 Task: Look for space in Misawa, Japan from 8th June, 2023 to 16th June, 2023 for 2 adults in price range Rs.10000 to Rs.15000. Place can be entire place with 1  bedroom having 1 bed and 1 bathroom. Property type can be house, flat, guest house, hotel. Amenities needed are: wifi, washing machine. Booking option can be shelf check-in. Required host language is English.
Action: Mouse moved to (428, 100)
Screenshot: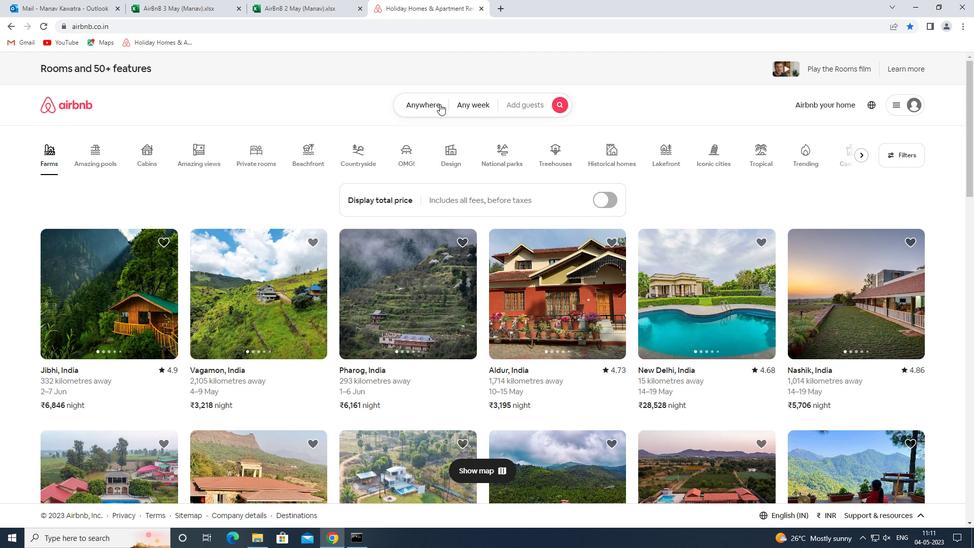 
Action: Mouse pressed left at (428, 100)
Screenshot: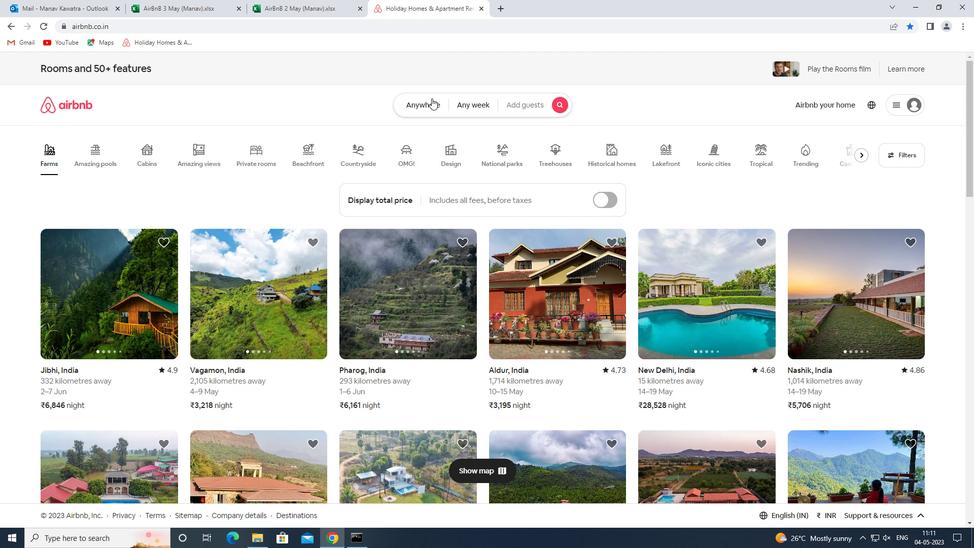 
Action: Mouse moved to (356, 141)
Screenshot: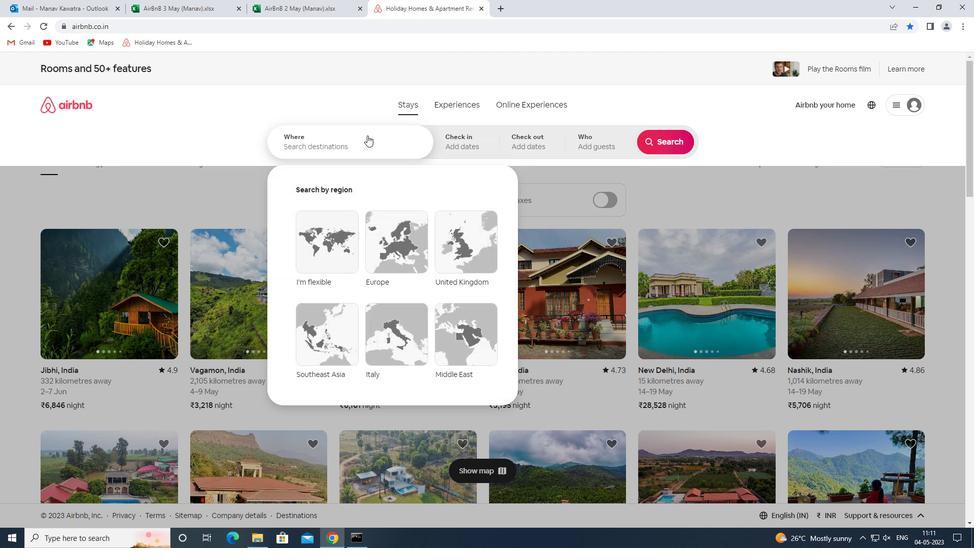 
Action: Mouse pressed left at (356, 141)
Screenshot: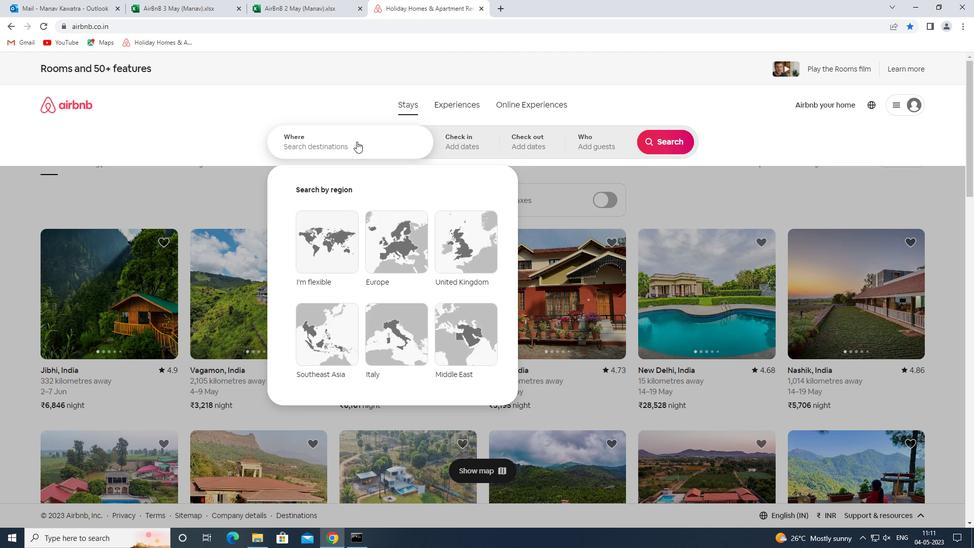
Action: Mouse moved to (351, 145)
Screenshot: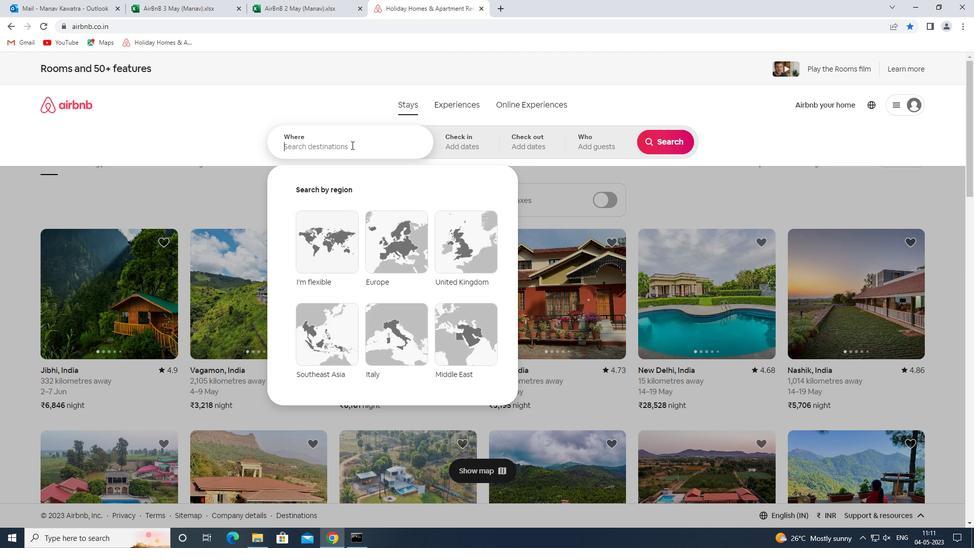 
Action: Key pressed misawa<Key.space>japan<Key.space><Key.enter>
Screenshot: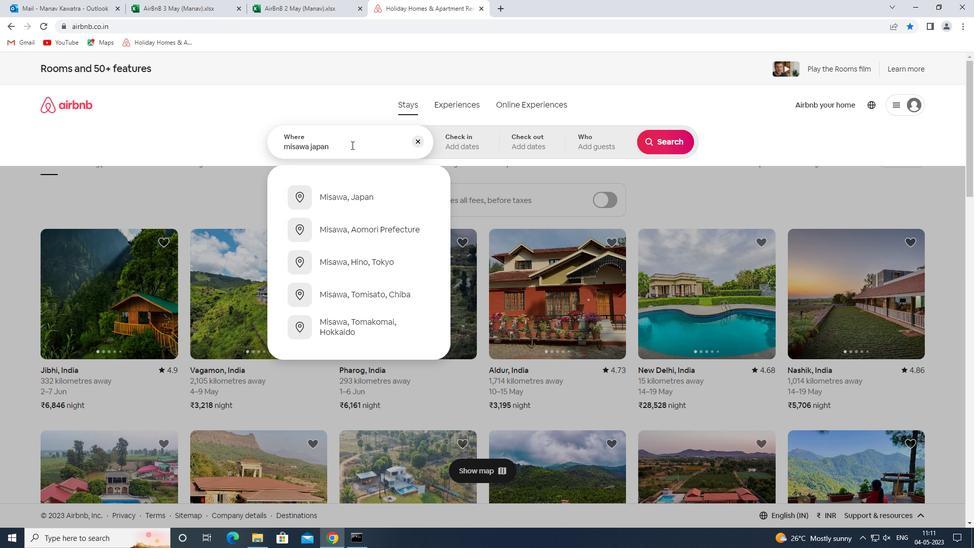 
Action: Mouse moved to (608, 288)
Screenshot: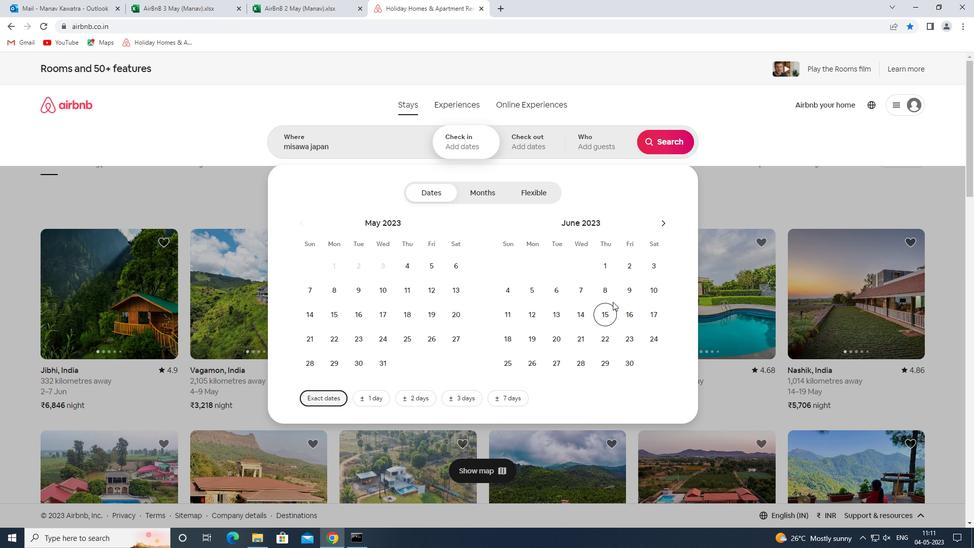 
Action: Mouse pressed left at (608, 288)
Screenshot: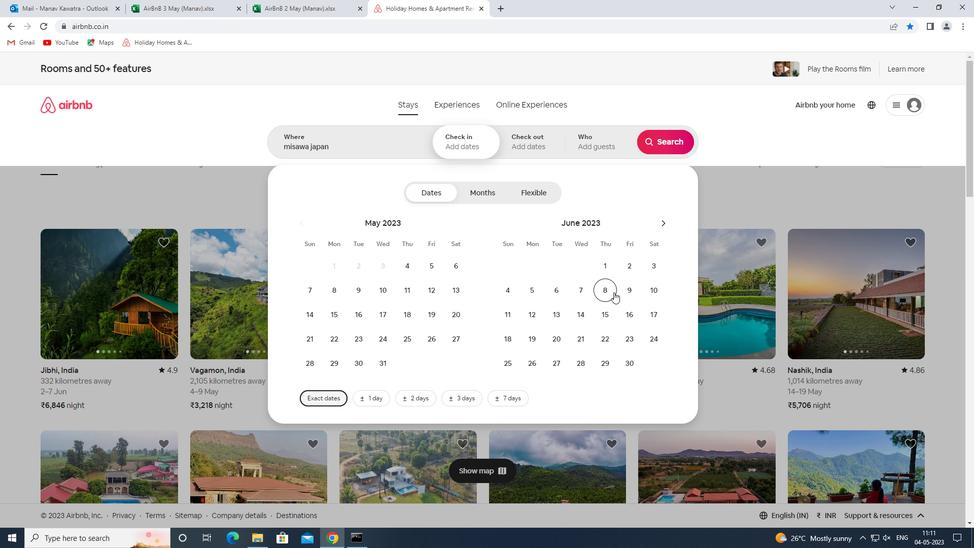 
Action: Mouse moved to (627, 316)
Screenshot: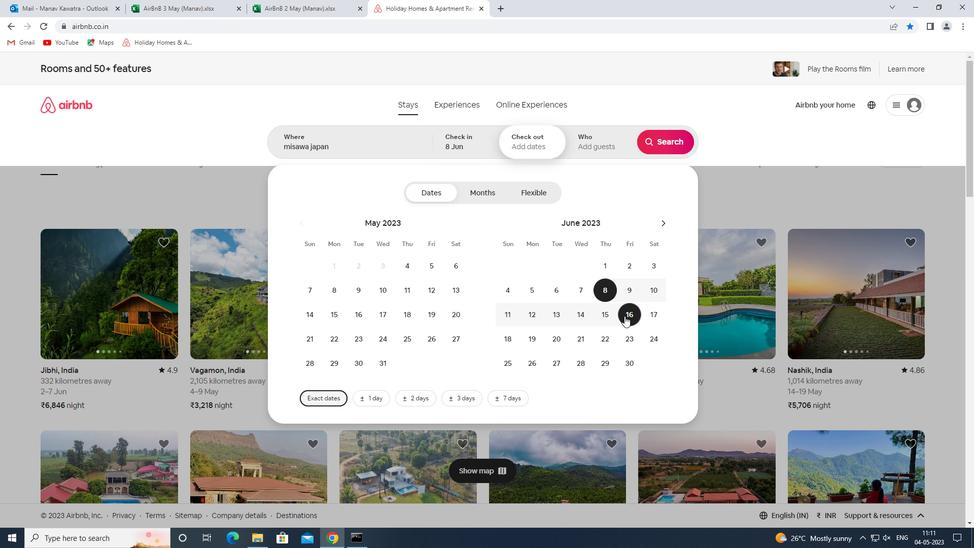 
Action: Mouse pressed left at (627, 316)
Screenshot: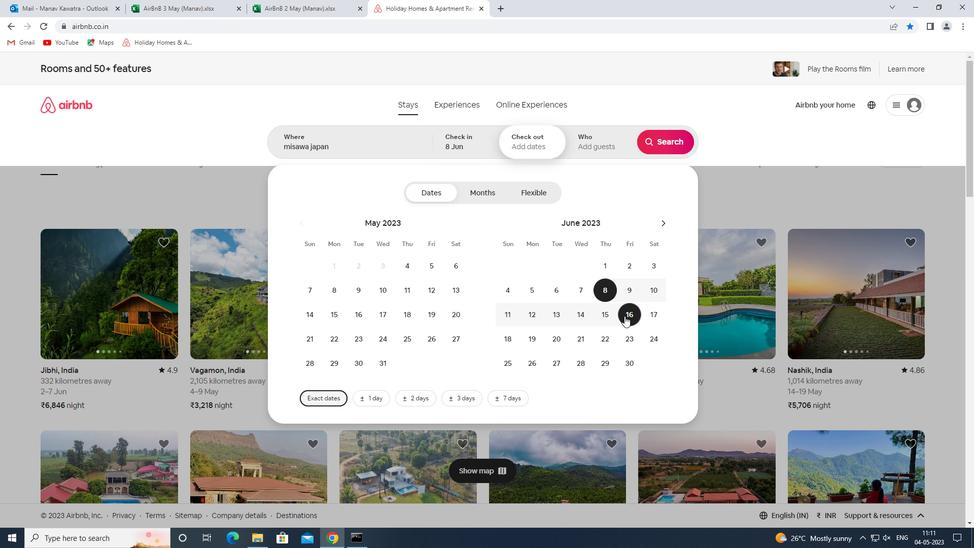 
Action: Mouse moved to (594, 146)
Screenshot: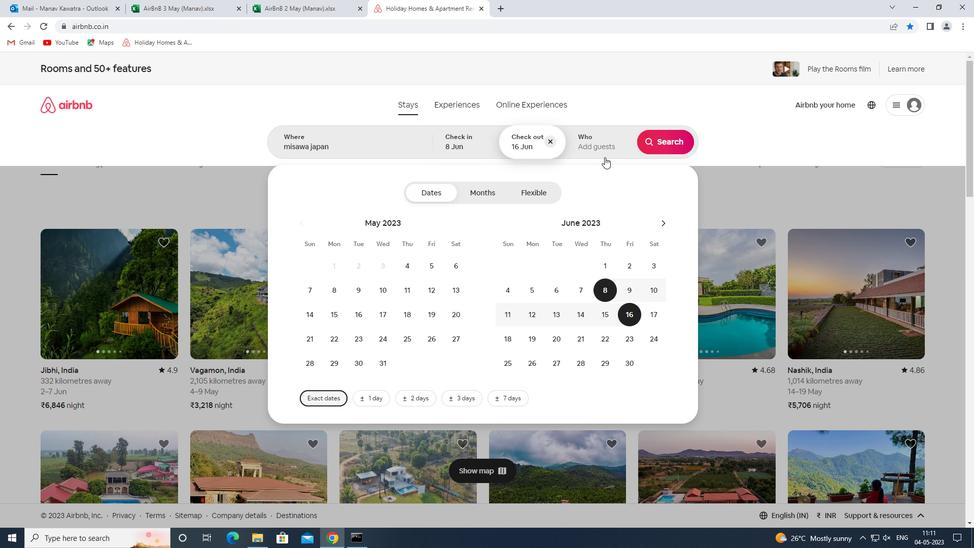 
Action: Mouse pressed left at (594, 146)
Screenshot: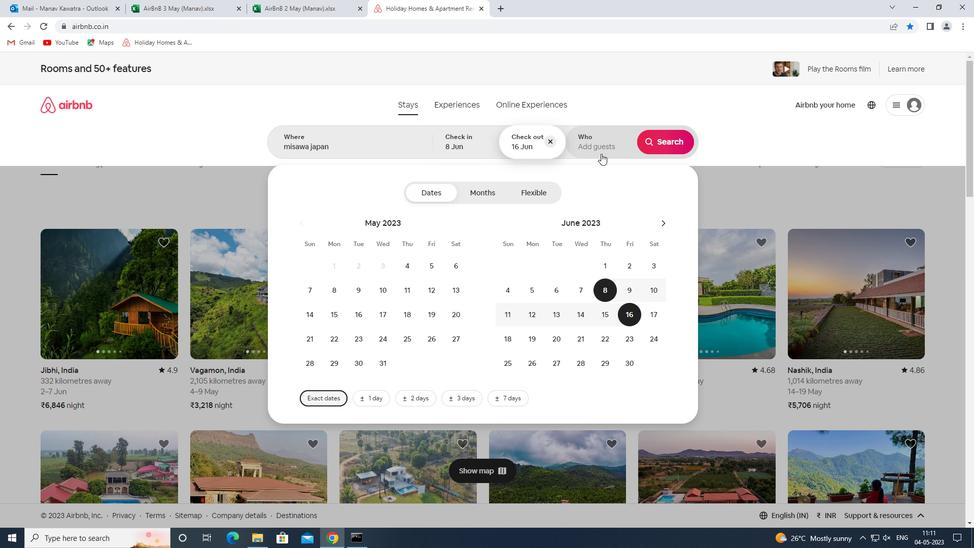 
Action: Mouse moved to (670, 194)
Screenshot: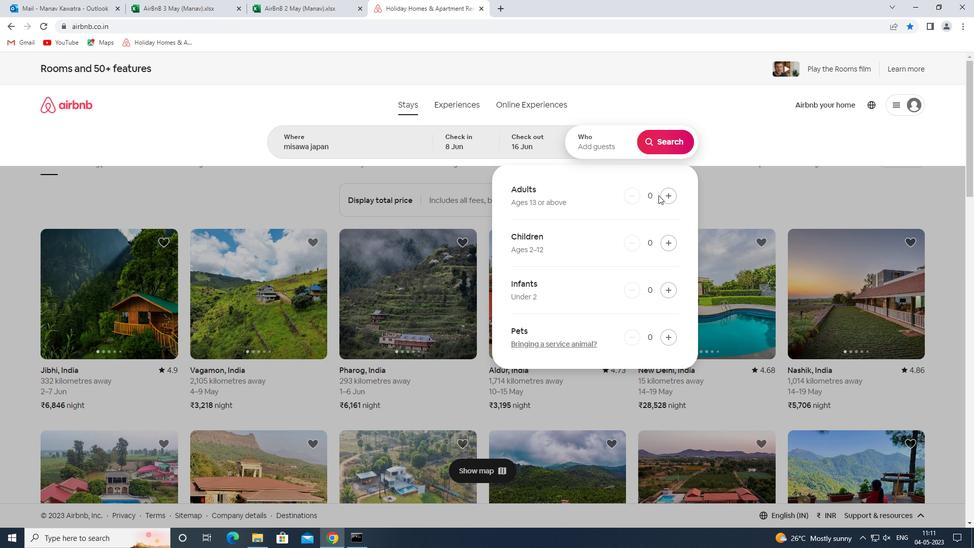 
Action: Mouse pressed left at (670, 194)
Screenshot: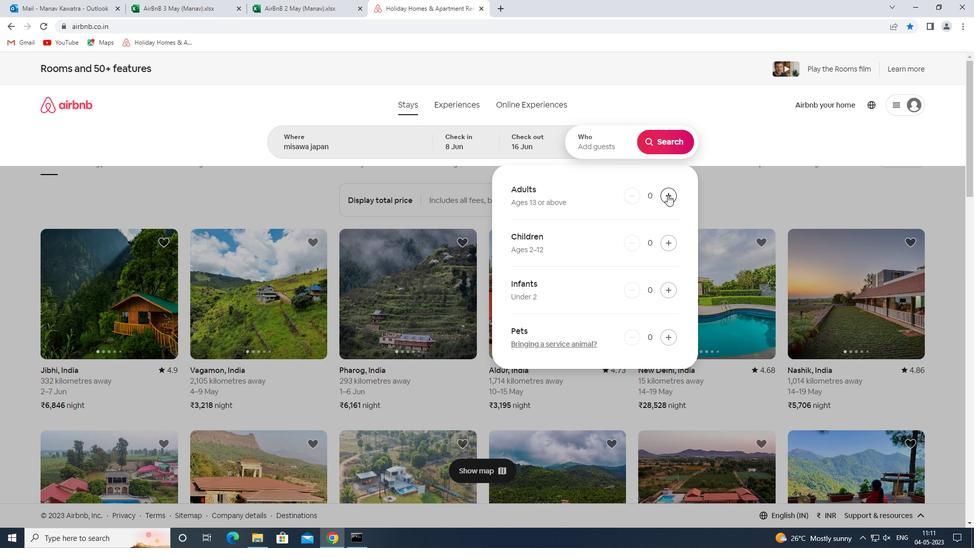 
Action: Mouse pressed left at (670, 194)
Screenshot: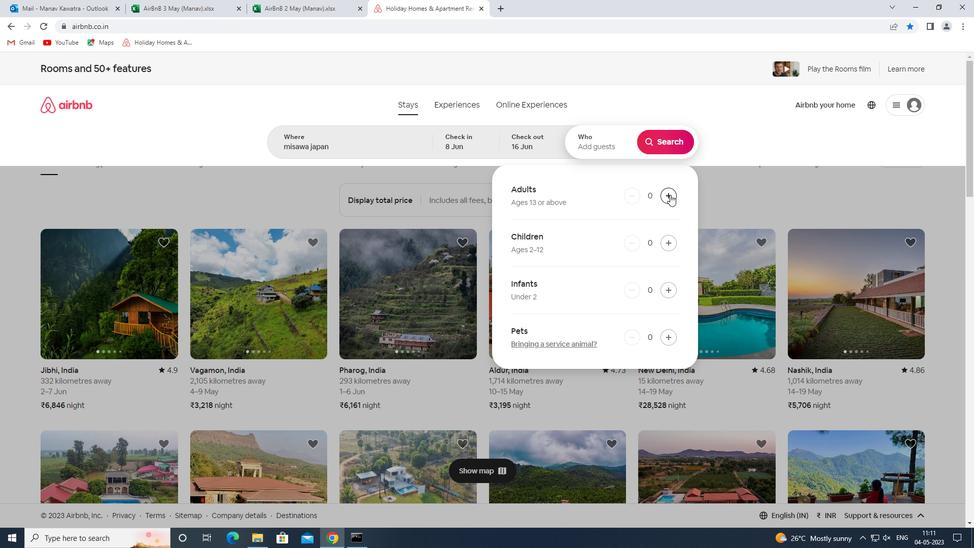 
Action: Mouse moved to (670, 137)
Screenshot: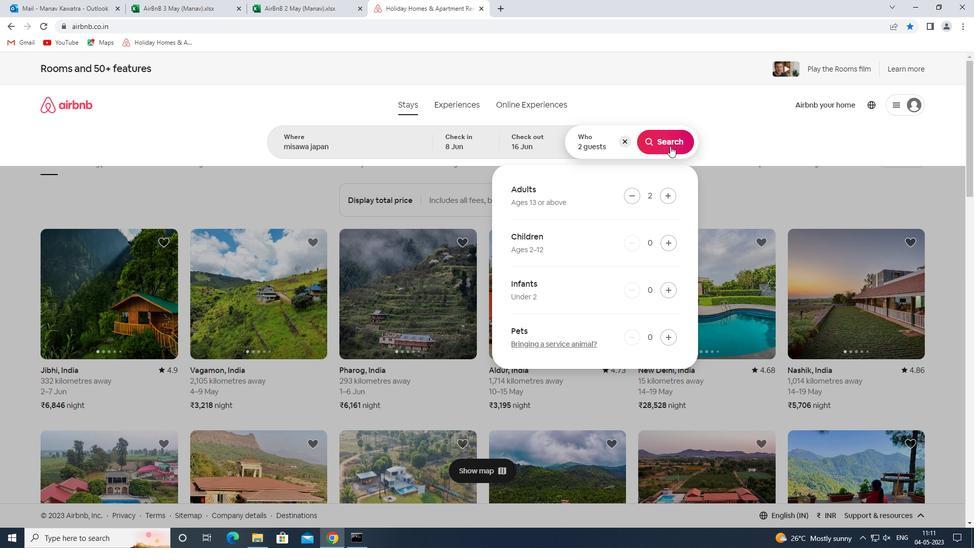 
Action: Mouse pressed left at (670, 137)
Screenshot: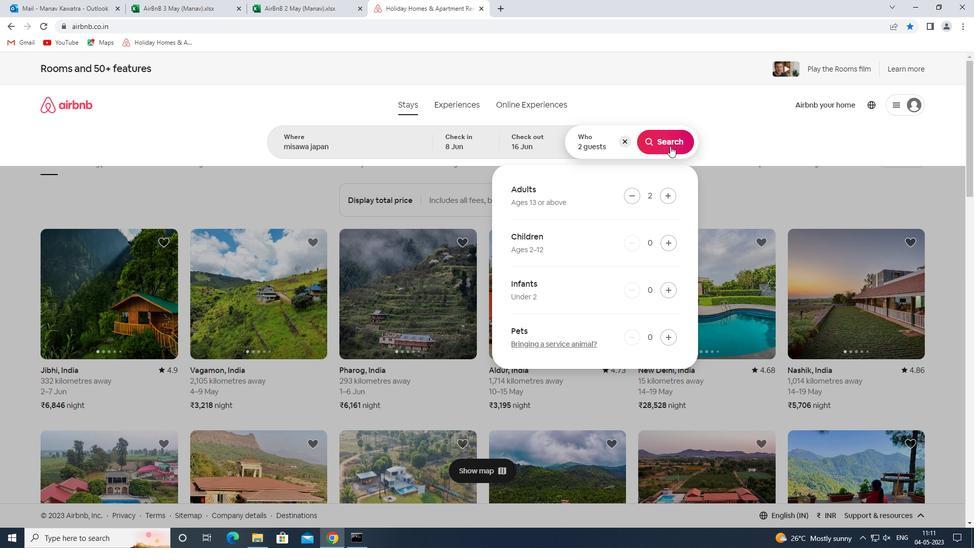 
Action: Mouse moved to (929, 115)
Screenshot: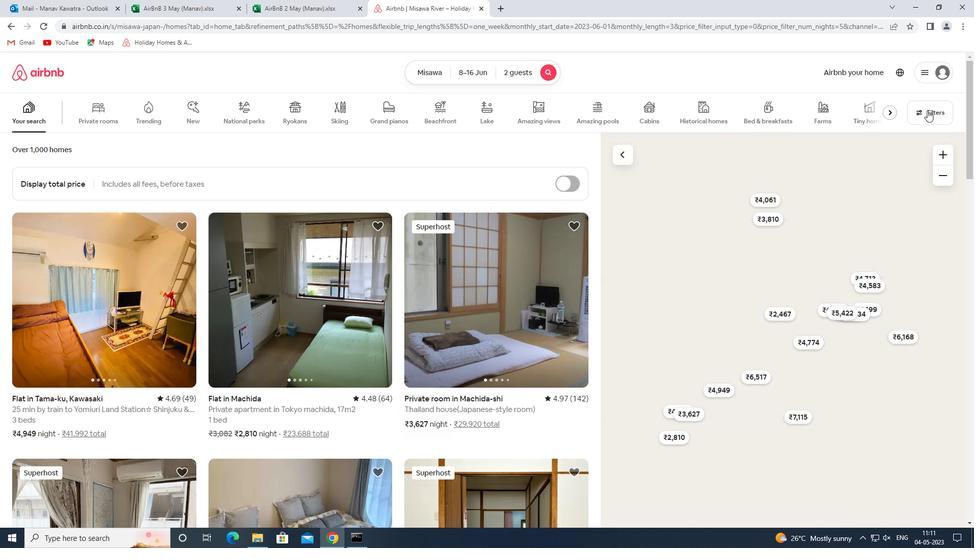 
Action: Mouse pressed left at (929, 115)
Screenshot: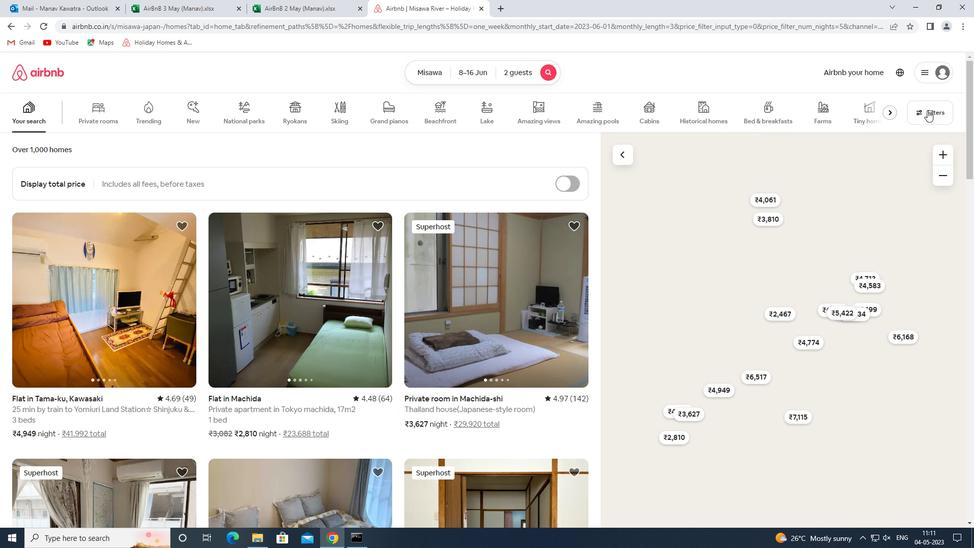 
Action: Mouse moved to (373, 243)
Screenshot: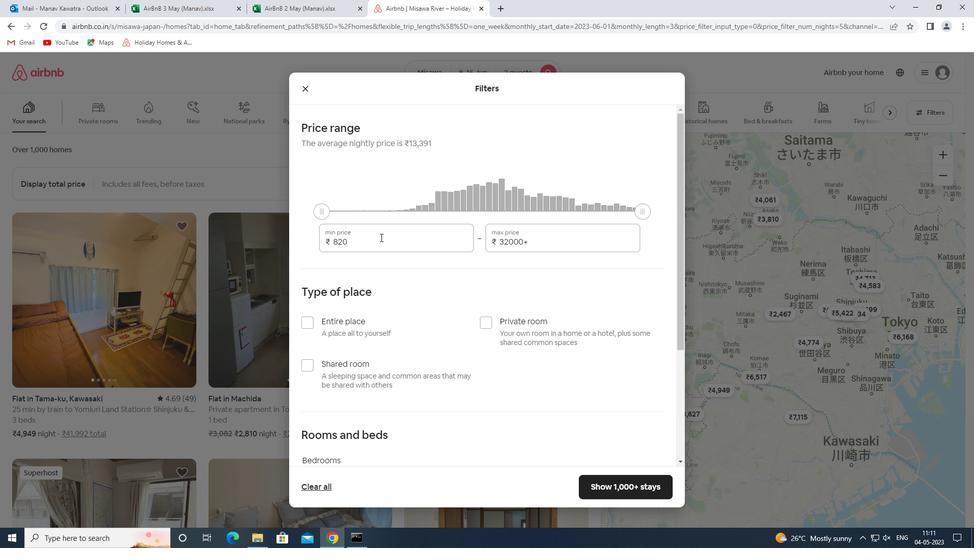 
Action: Mouse pressed left at (373, 243)
Screenshot: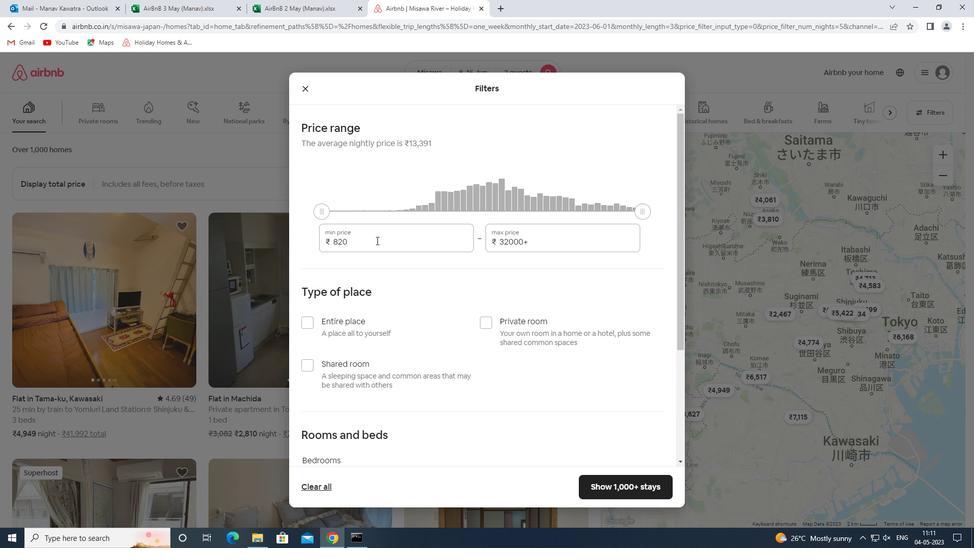 
Action: Mouse pressed left at (373, 243)
Screenshot: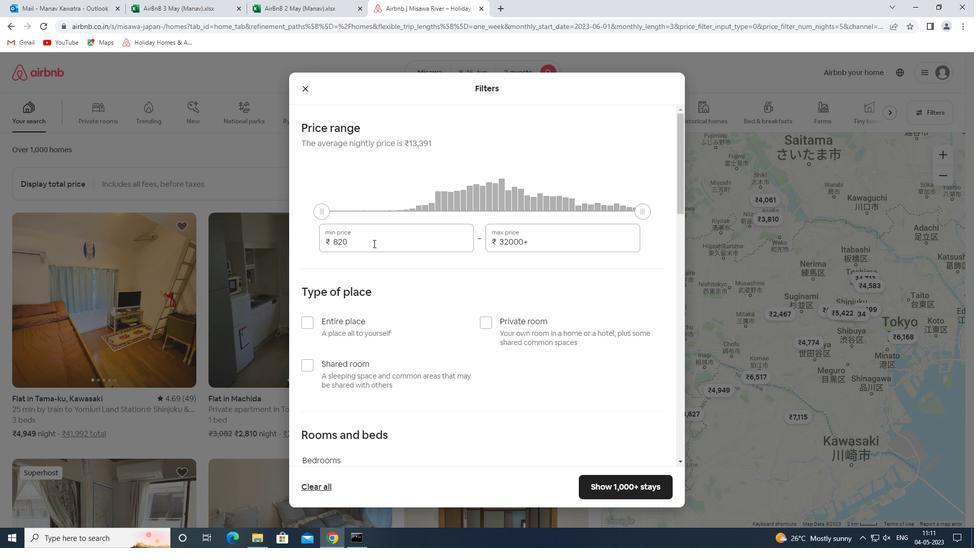 
Action: Key pressed 10000<Key.tab>15000
Screenshot: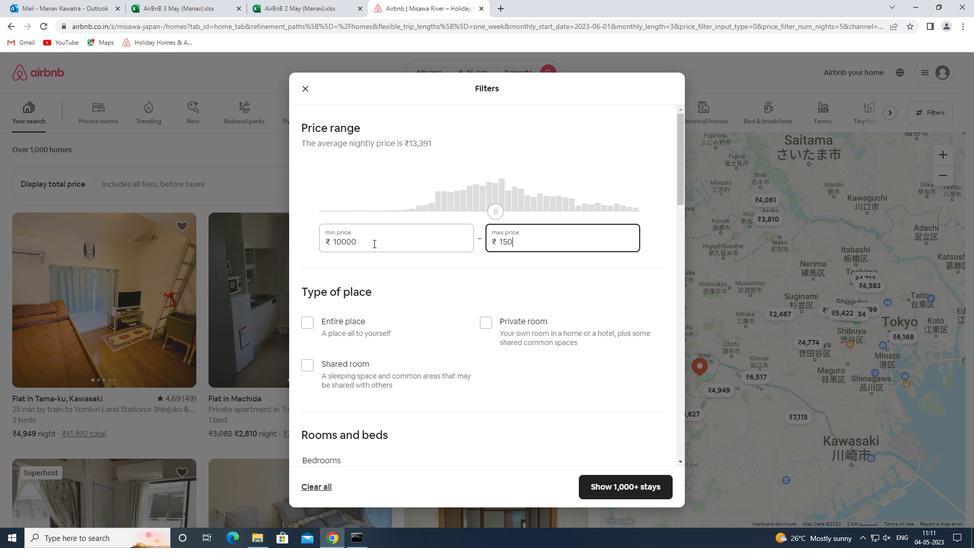 
Action: Mouse moved to (339, 322)
Screenshot: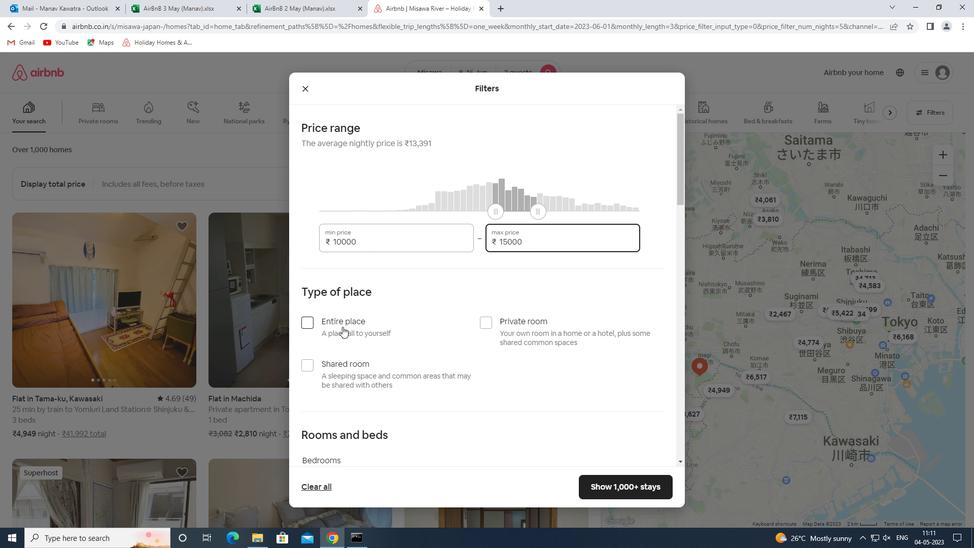 
Action: Mouse pressed left at (339, 322)
Screenshot: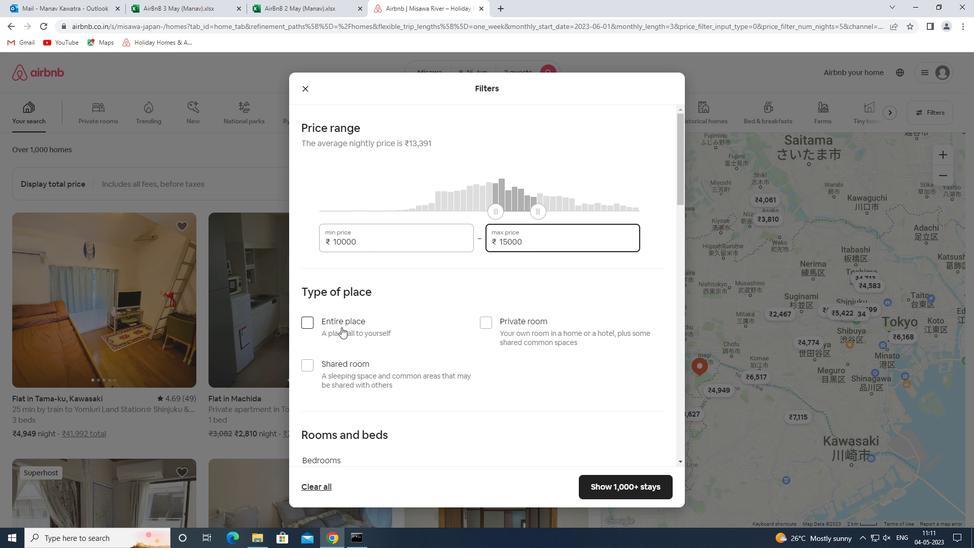 
Action: Mouse moved to (415, 298)
Screenshot: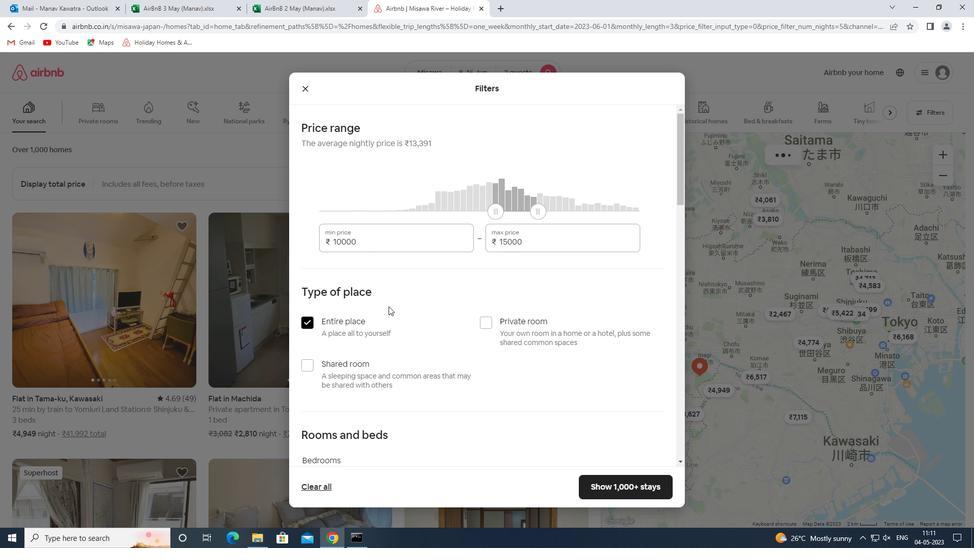 
Action: Mouse scrolled (415, 298) with delta (0, 0)
Screenshot: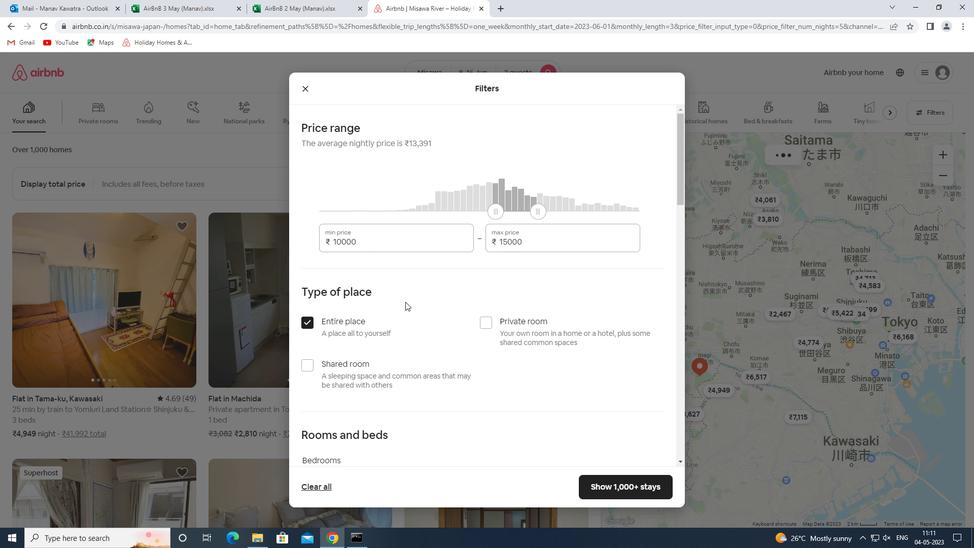 
Action: Mouse scrolled (415, 298) with delta (0, 0)
Screenshot: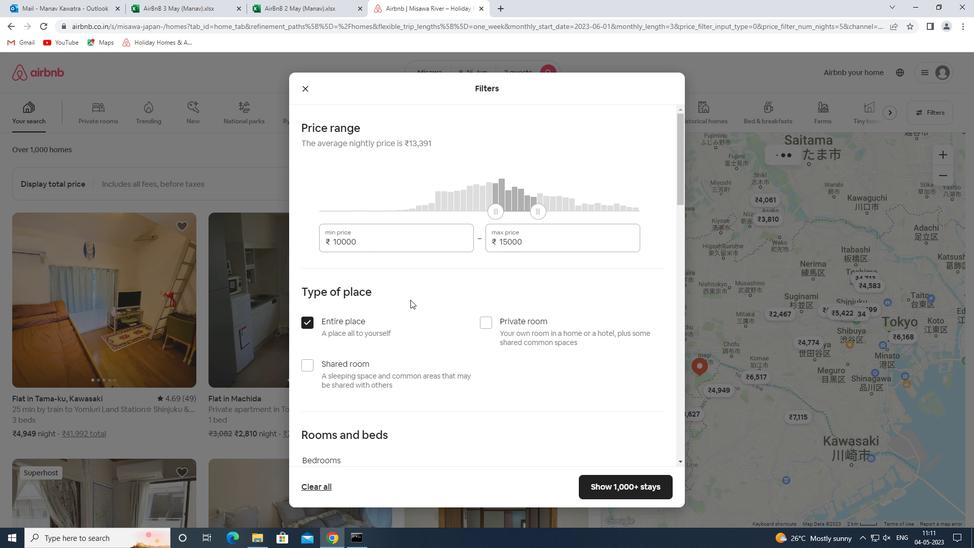 
Action: Mouse scrolled (415, 298) with delta (0, 0)
Screenshot: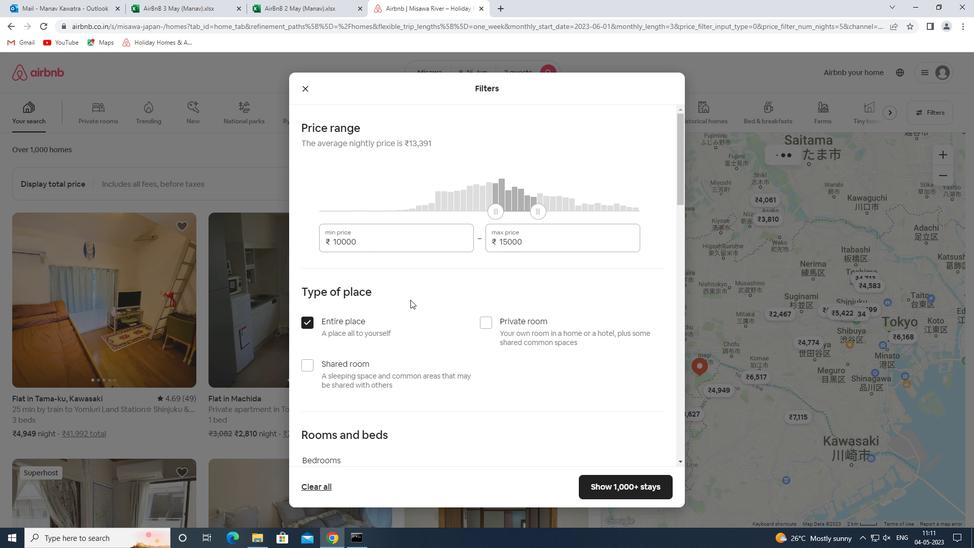
Action: Mouse scrolled (415, 298) with delta (0, 0)
Screenshot: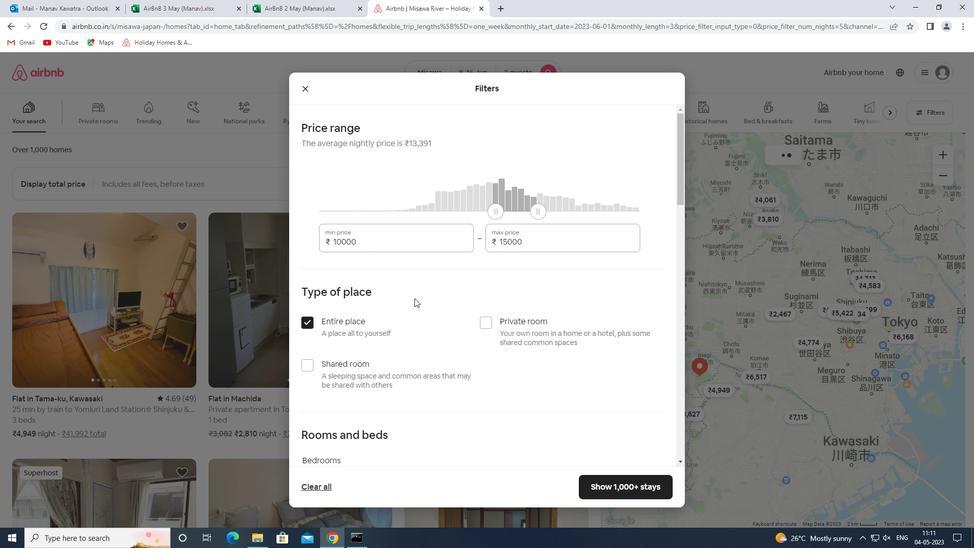 
Action: Mouse scrolled (415, 298) with delta (0, 0)
Screenshot: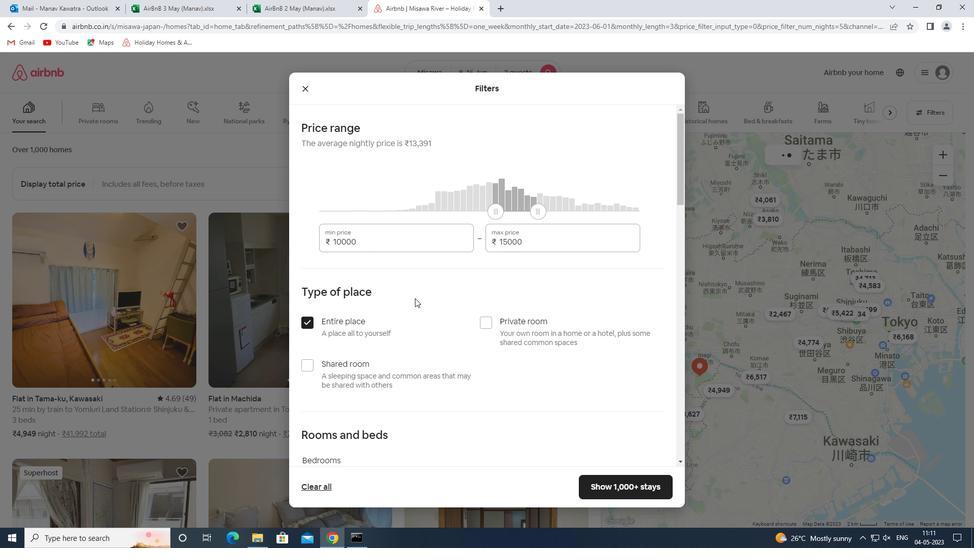 
Action: Mouse moved to (362, 238)
Screenshot: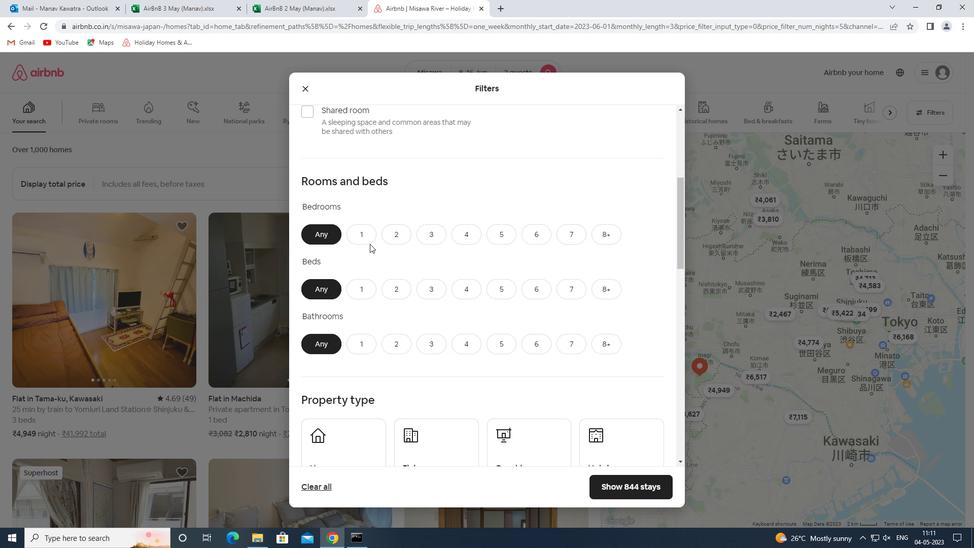 
Action: Mouse pressed left at (362, 238)
Screenshot: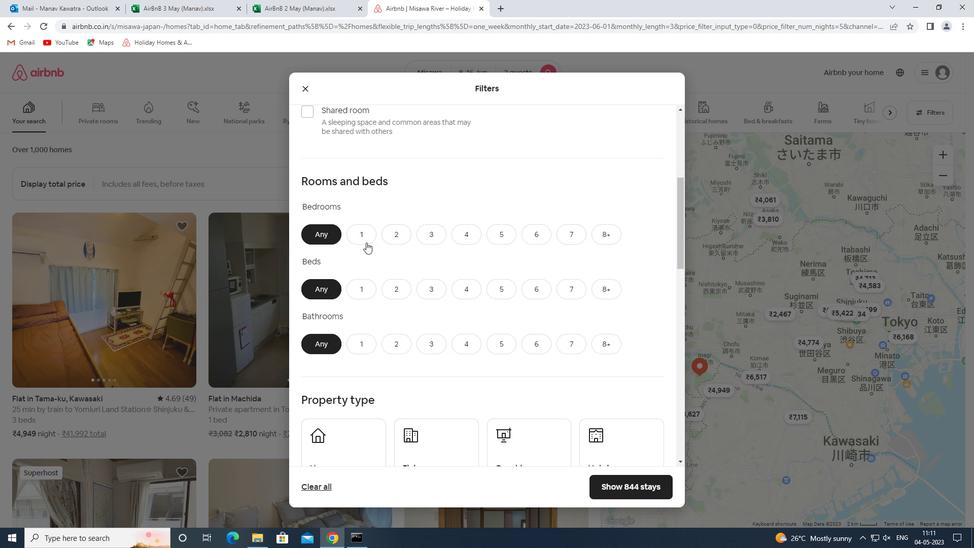 
Action: Mouse moved to (366, 290)
Screenshot: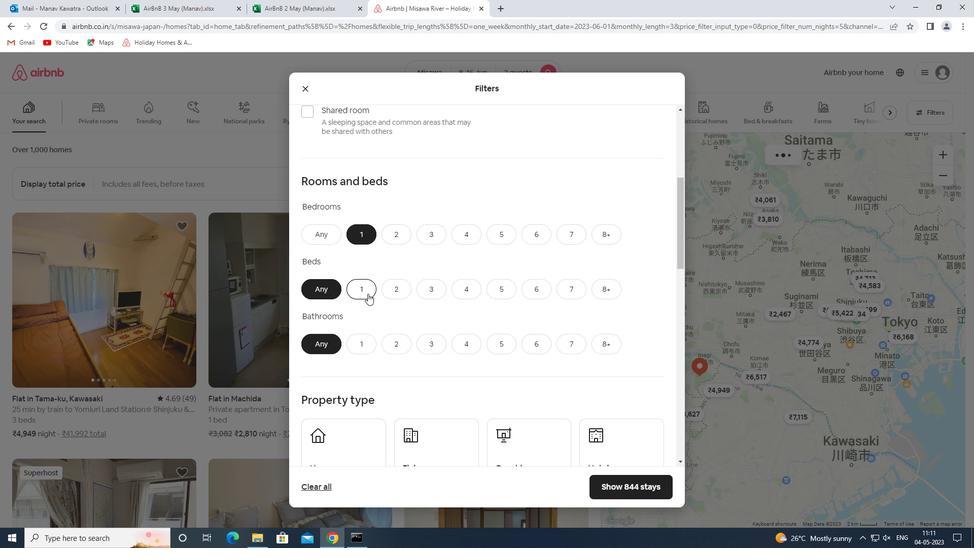 
Action: Mouse pressed left at (366, 290)
Screenshot: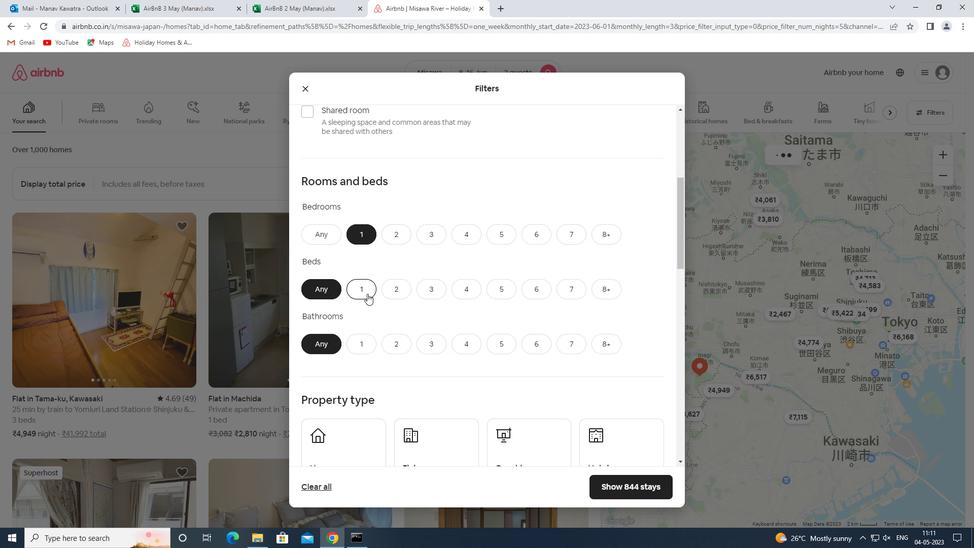 
Action: Mouse moved to (362, 333)
Screenshot: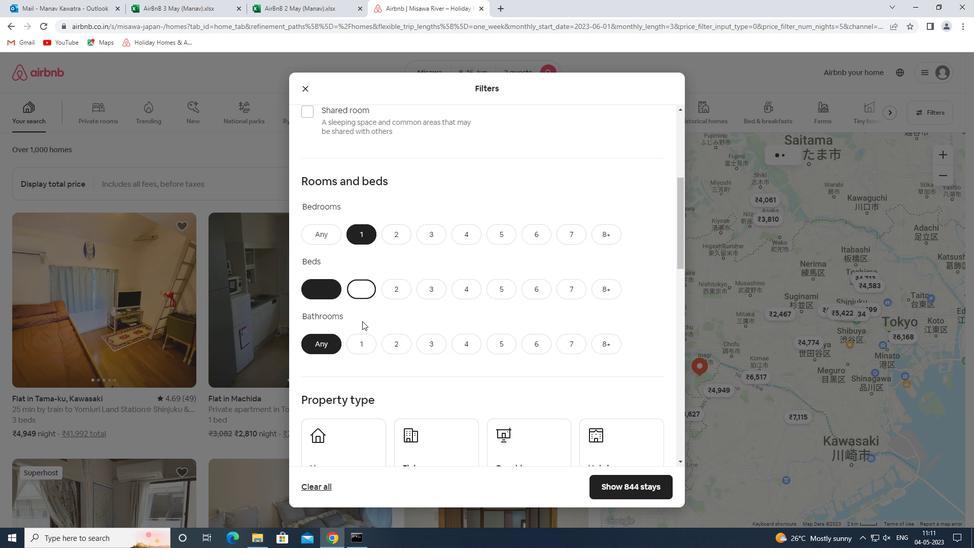 
Action: Mouse pressed left at (362, 333)
Screenshot: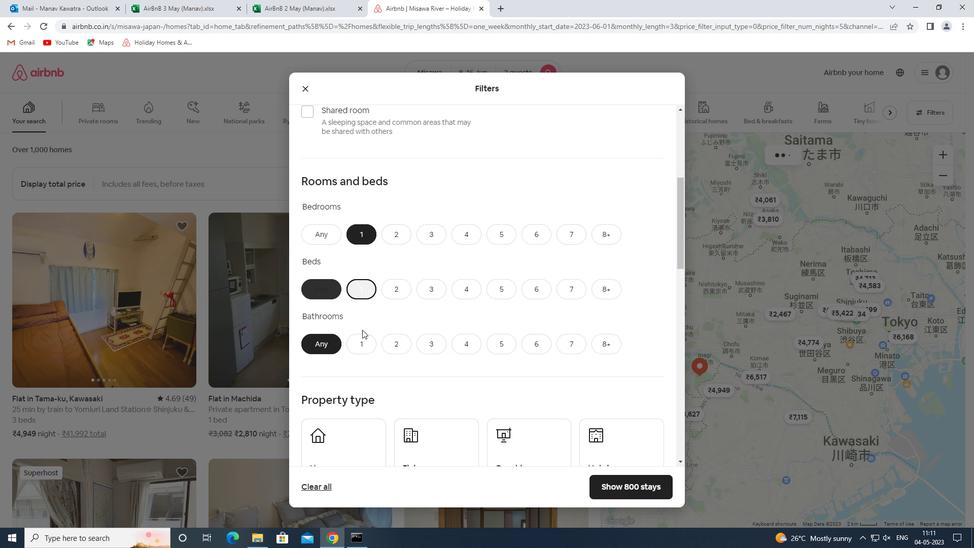 
Action: Mouse moved to (367, 346)
Screenshot: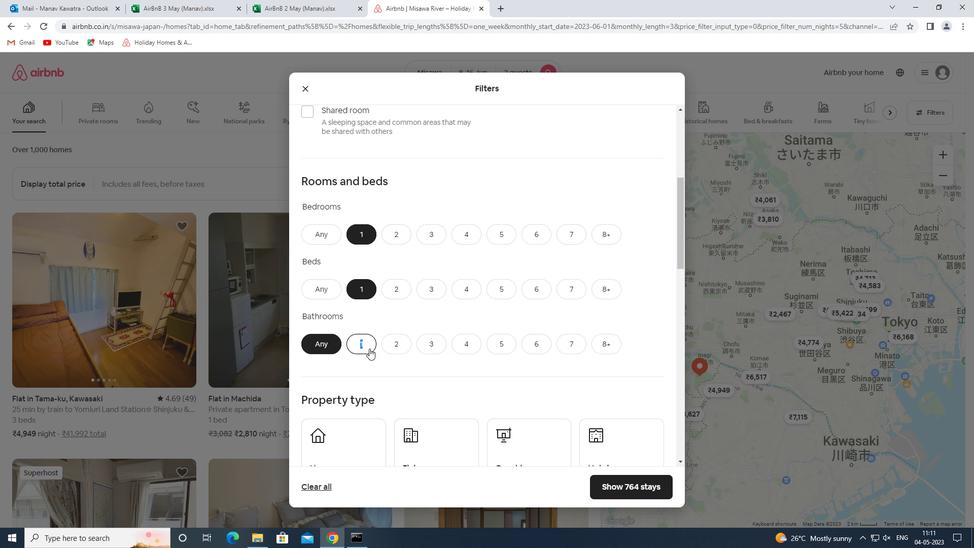 
Action: Mouse pressed left at (367, 346)
Screenshot: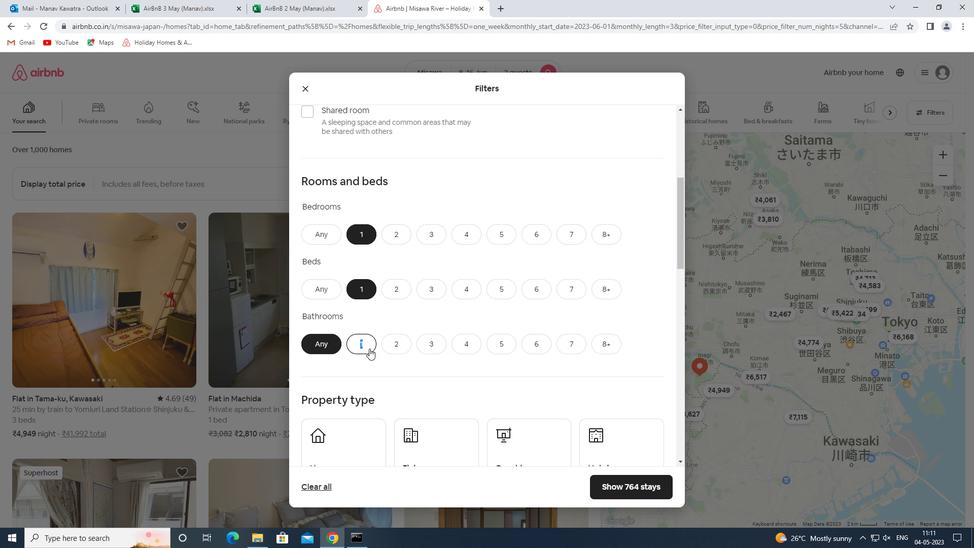 
Action: Mouse moved to (426, 293)
Screenshot: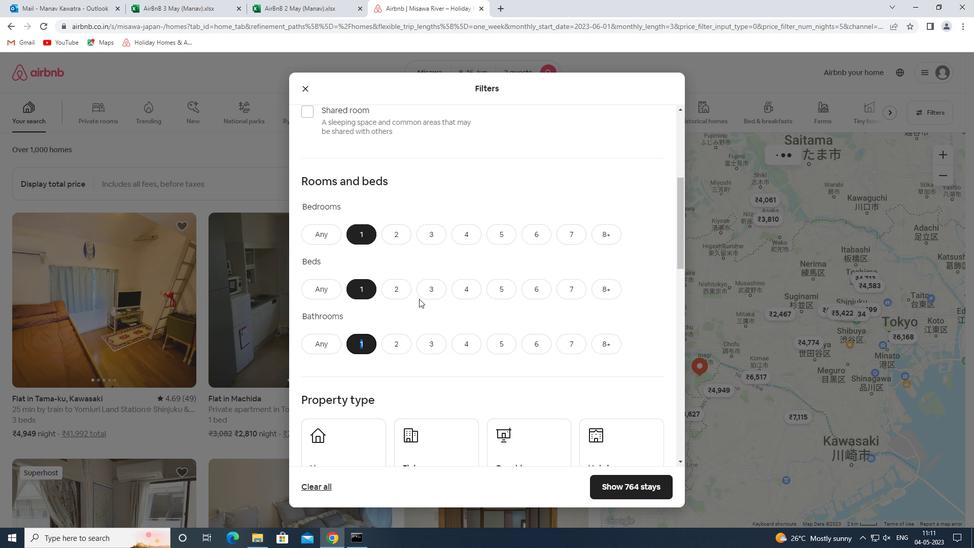 
Action: Mouse scrolled (426, 293) with delta (0, 0)
Screenshot: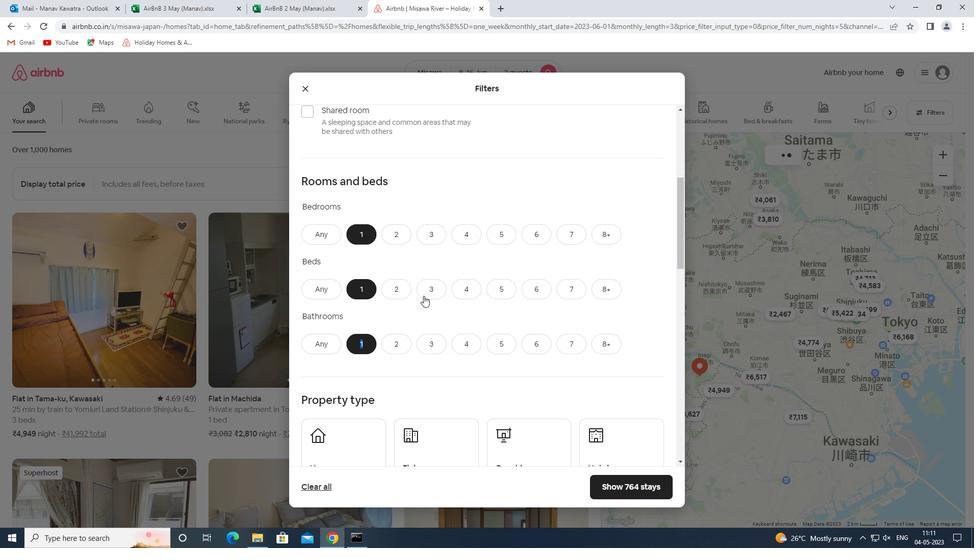 
Action: Mouse scrolled (426, 293) with delta (0, 0)
Screenshot: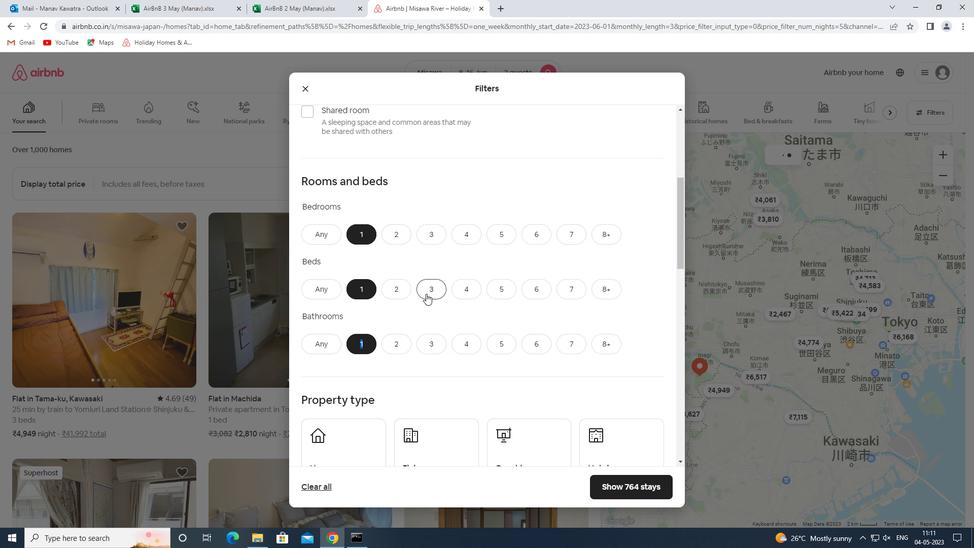 
Action: Mouse moved to (432, 292)
Screenshot: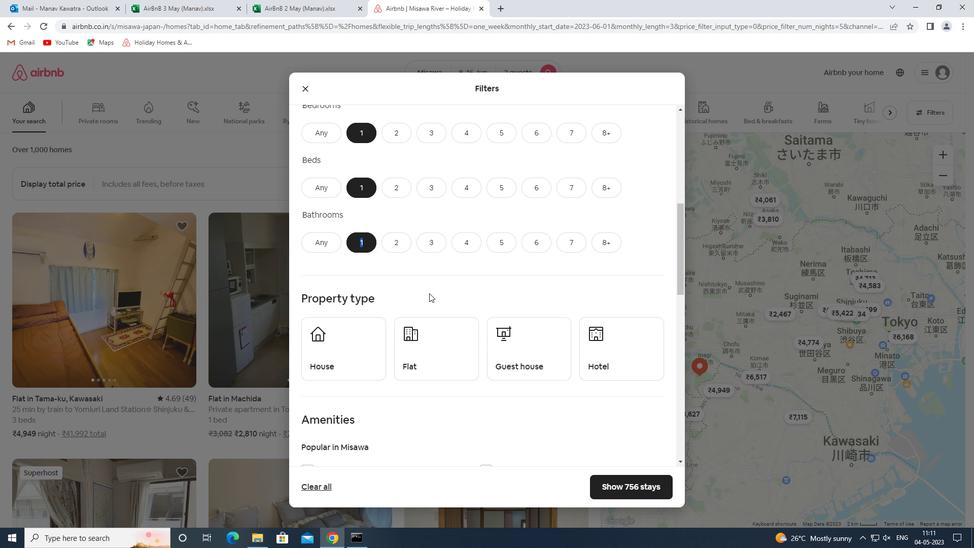 
Action: Mouse scrolled (432, 291) with delta (0, 0)
Screenshot: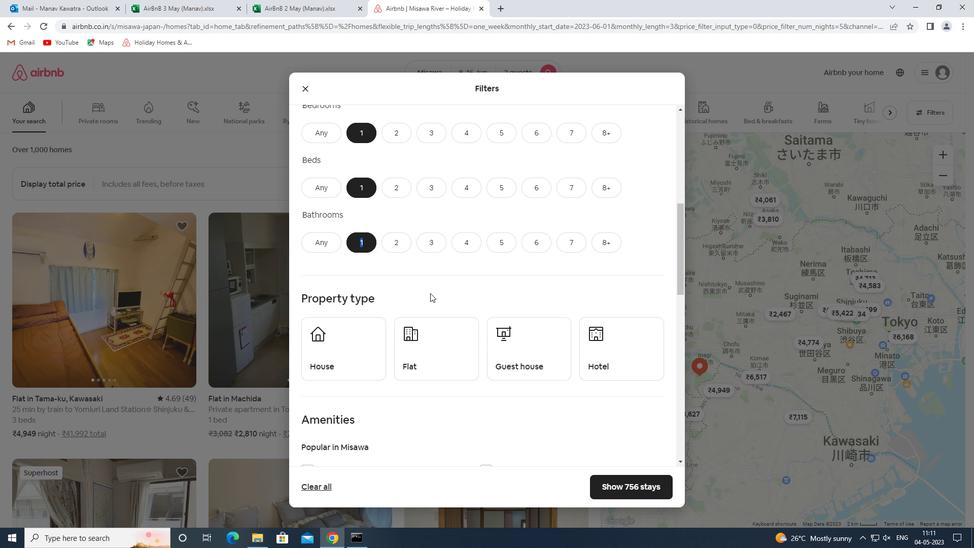 
Action: Mouse moved to (433, 291)
Screenshot: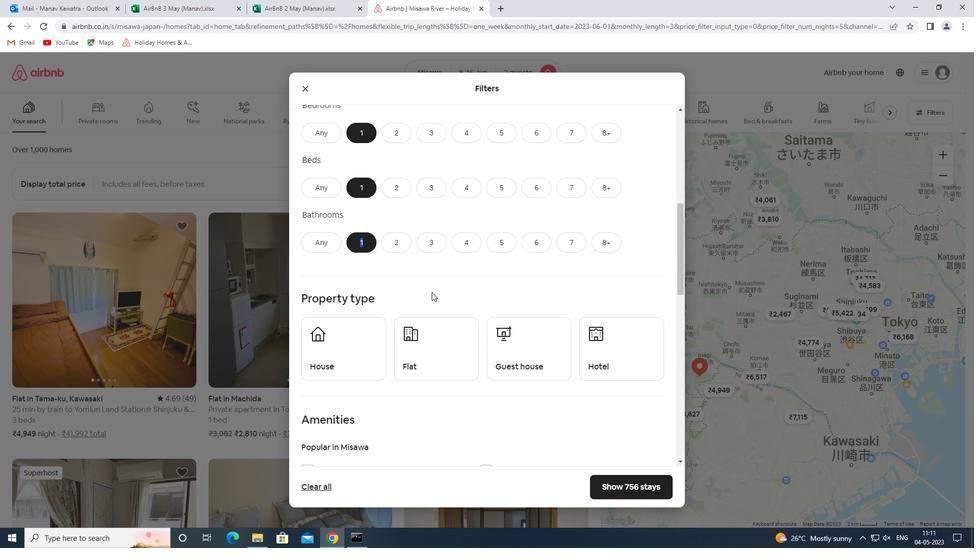 
Action: Mouse scrolled (433, 291) with delta (0, 0)
Screenshot: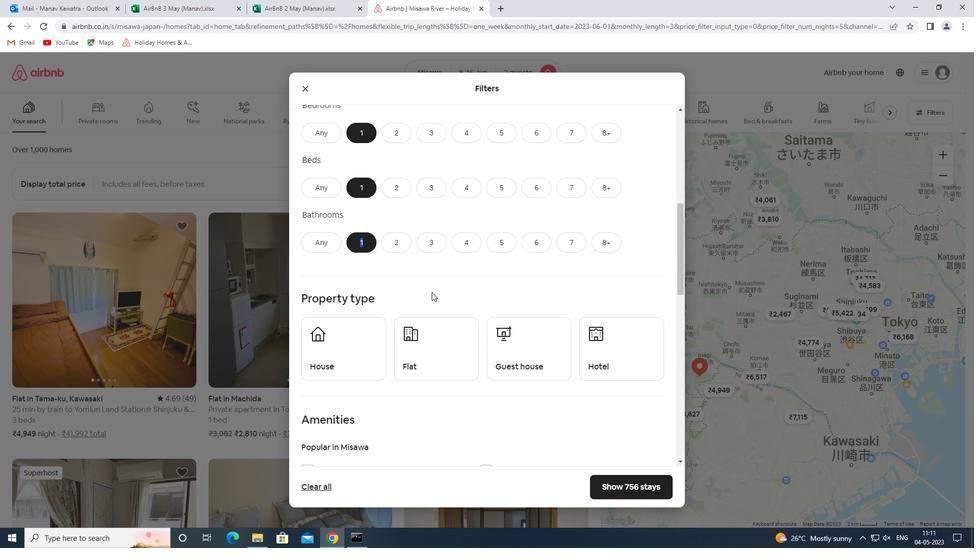 
Action: Mouse moved to (344, 247)
Screenshot: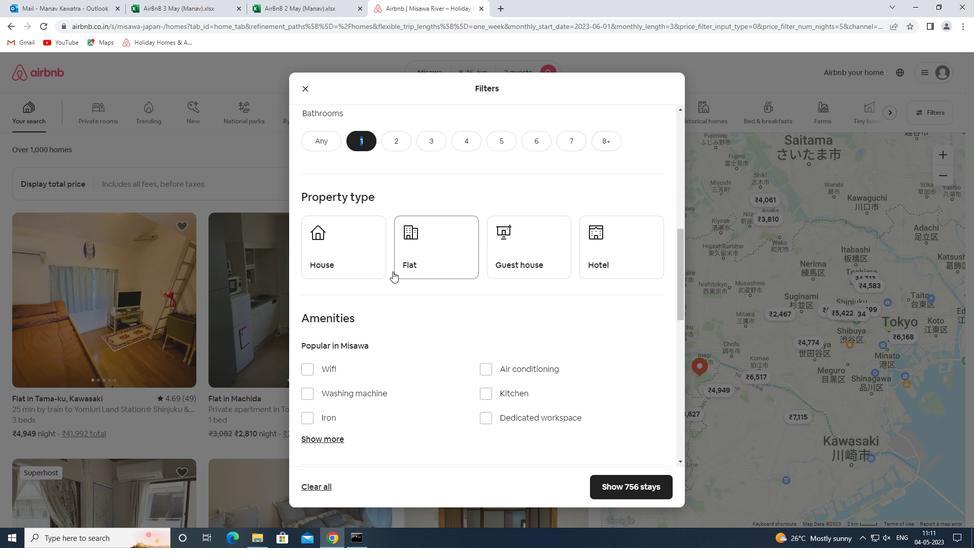 
Action: Mouse pressed left at (344, 247)
Screenshot: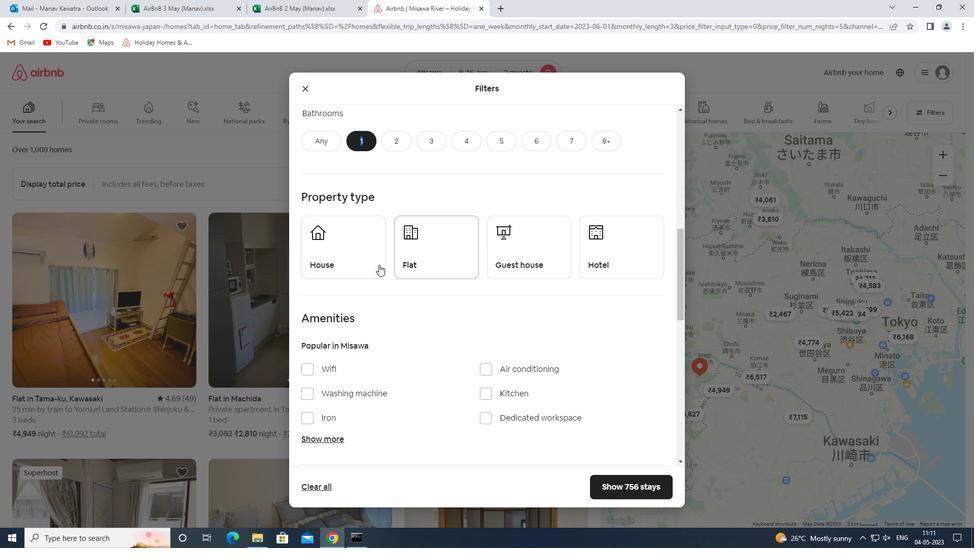 
Action: Mouse moved to (419, 264)
Screenshot: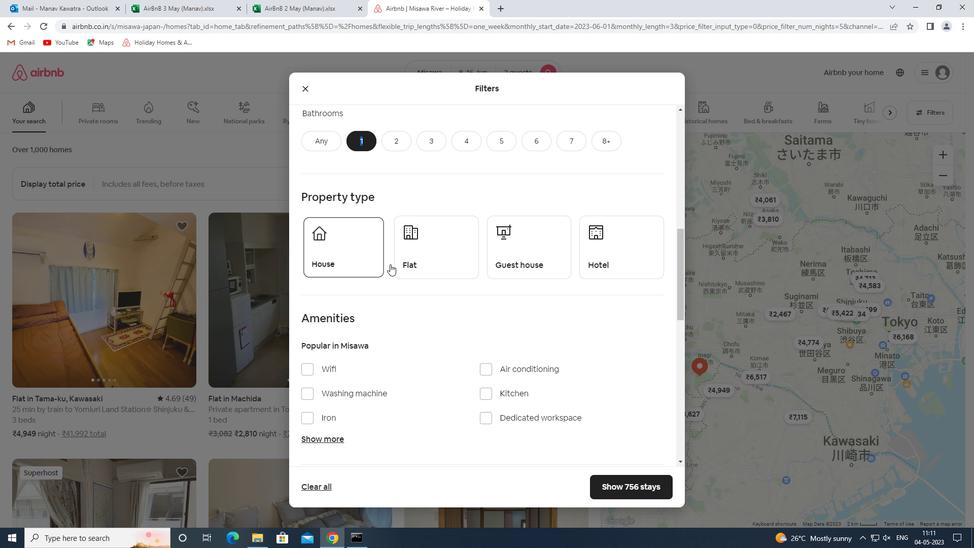 
Action: Mouse pressed left at (419, 264)
Screenshot: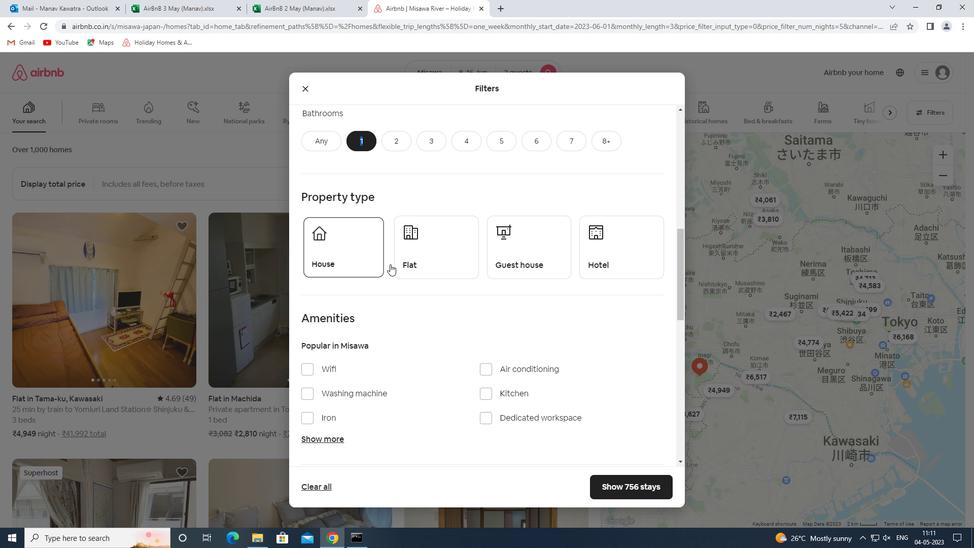 
Action: Mouse moved to (512, 252)
Screenshot: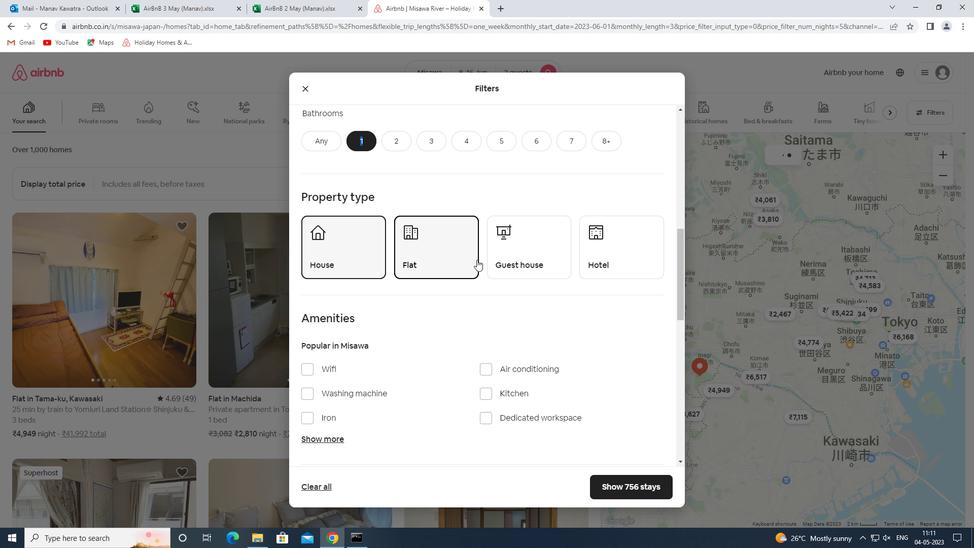 
Action: Mouse pressed left at (512, 252)
Screenshot: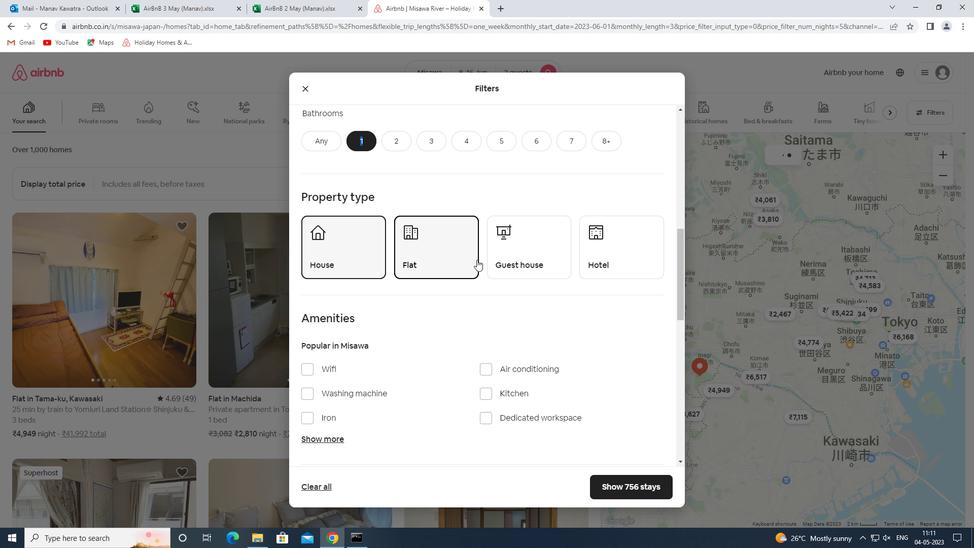 
Action: Mouse moved to (610, 259)
Screenshot: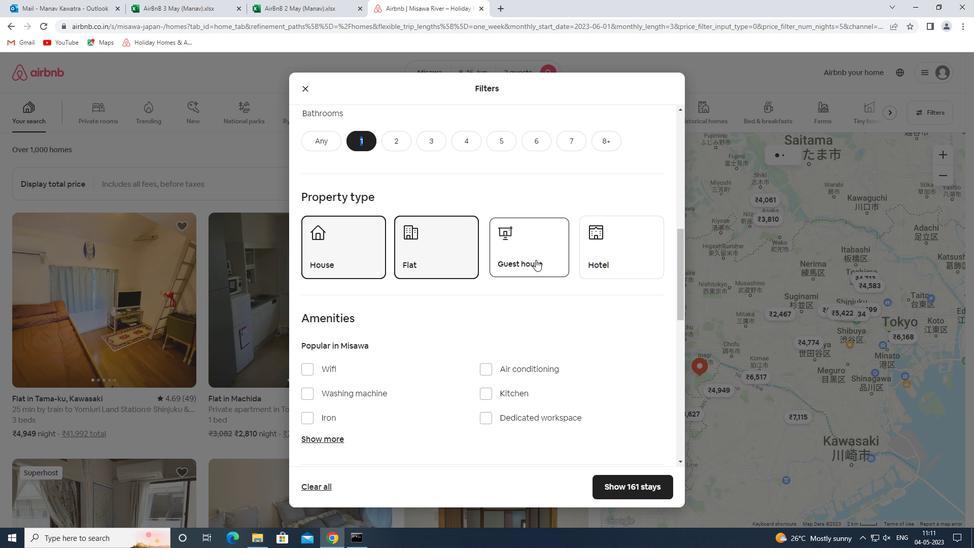 
Action: Mouse pressed left at (610, 259)
Screenshot: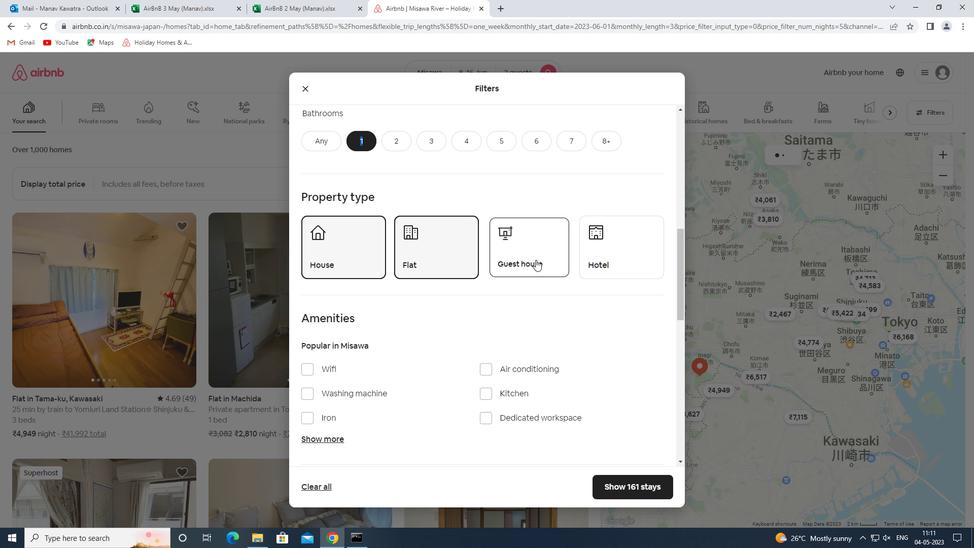 
Action: Mouse moved to (609, 269)
Screenshot: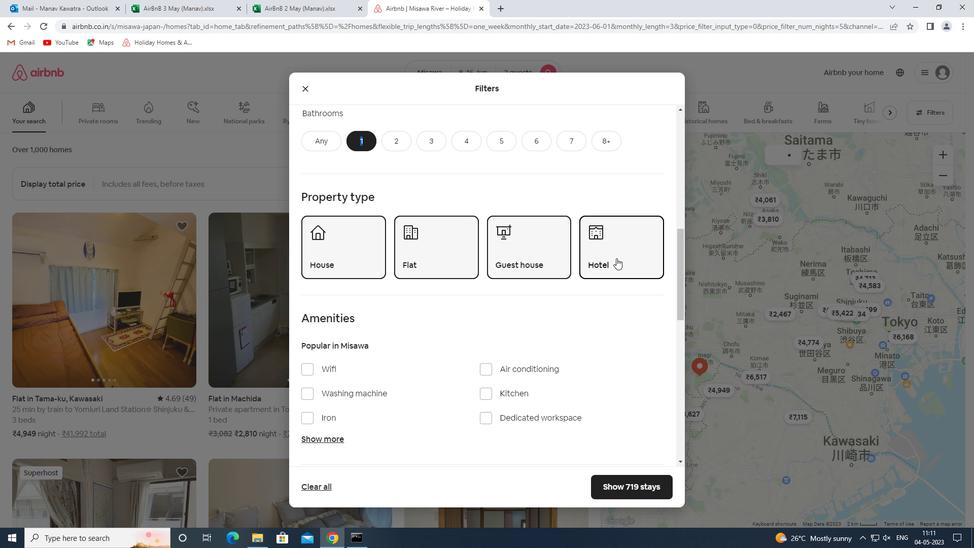 
Action: Mouse scrolled (609, 269) with delta (0, 0)
Screenshot: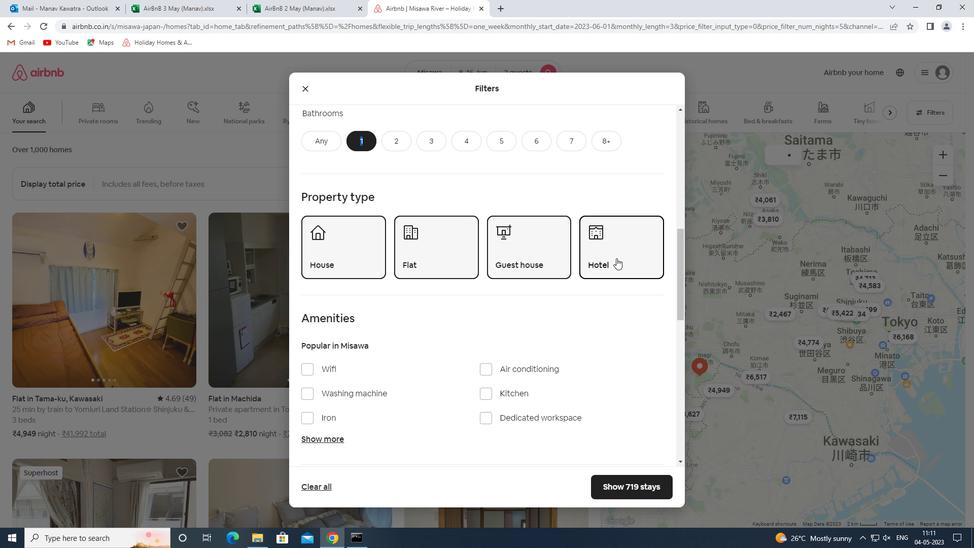 
Action: Mouse moved to (609, 272)
Screenshot: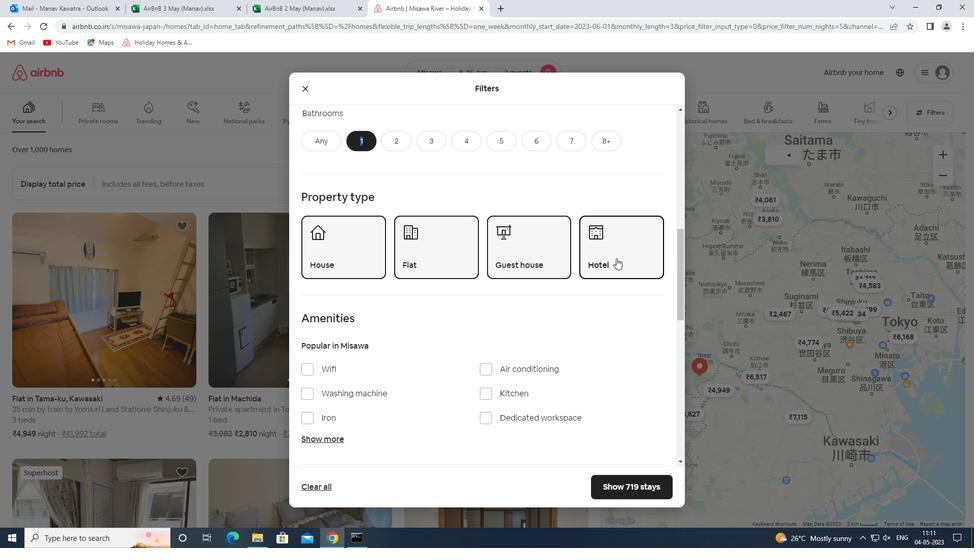 
Action: Mouse scrolled (609, 271) with delta (0, 0)
Screenshot: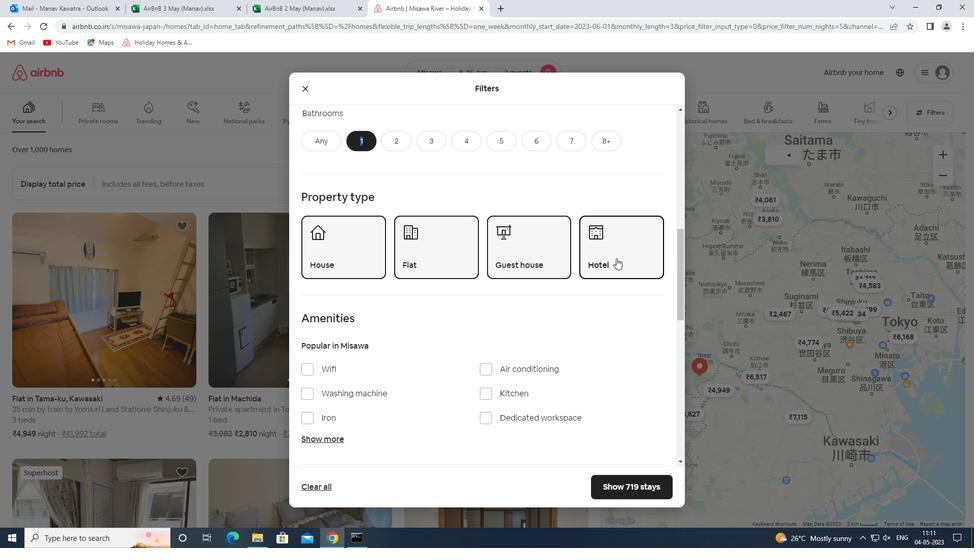 
Action: Mouse moved to (609, 272)
Screenshot: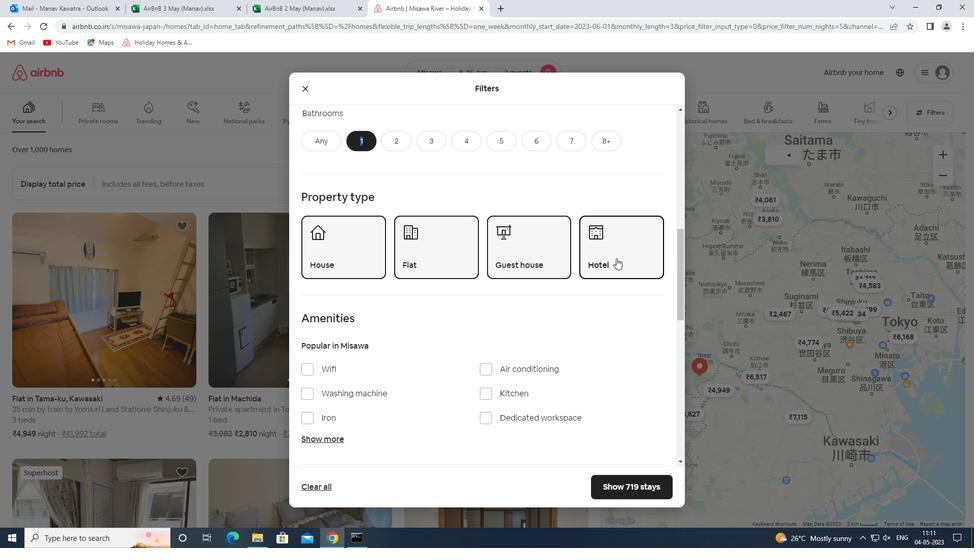 
Action: Mouse scrolled (609, 271) with delta (0, 0)
Screenshot: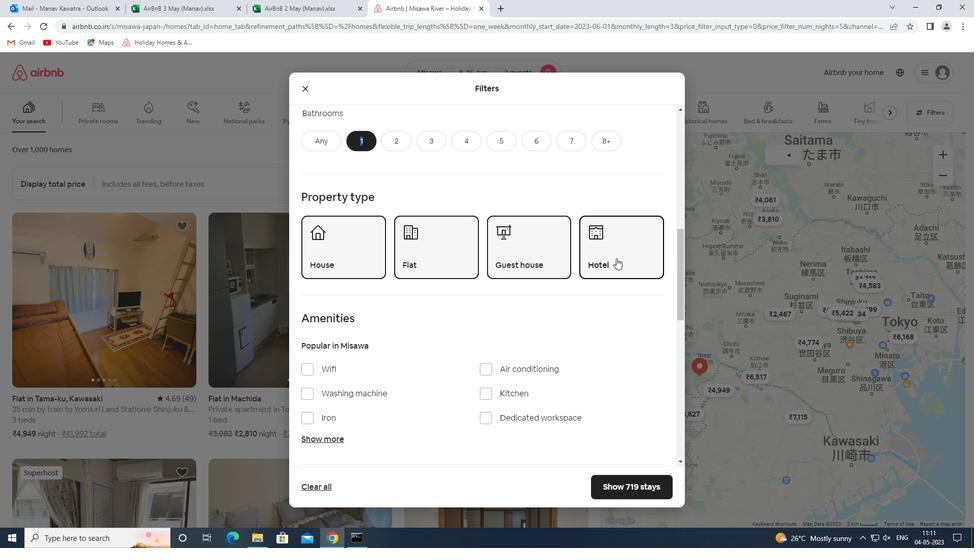 
Action: Mouse moved to (609, 273)
Screenshot: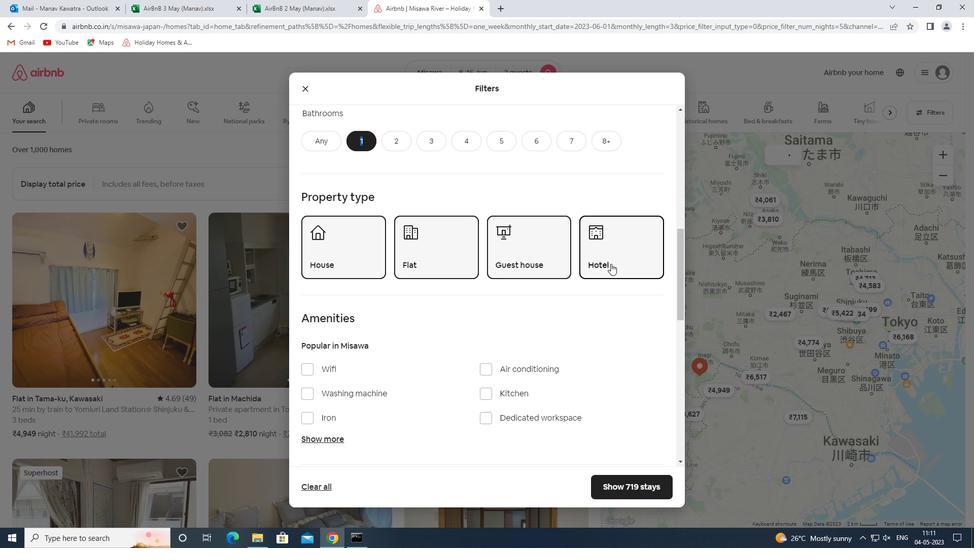 
Action: Mouse scrolled (609, 272) with delta (0, 0)
Screenshot: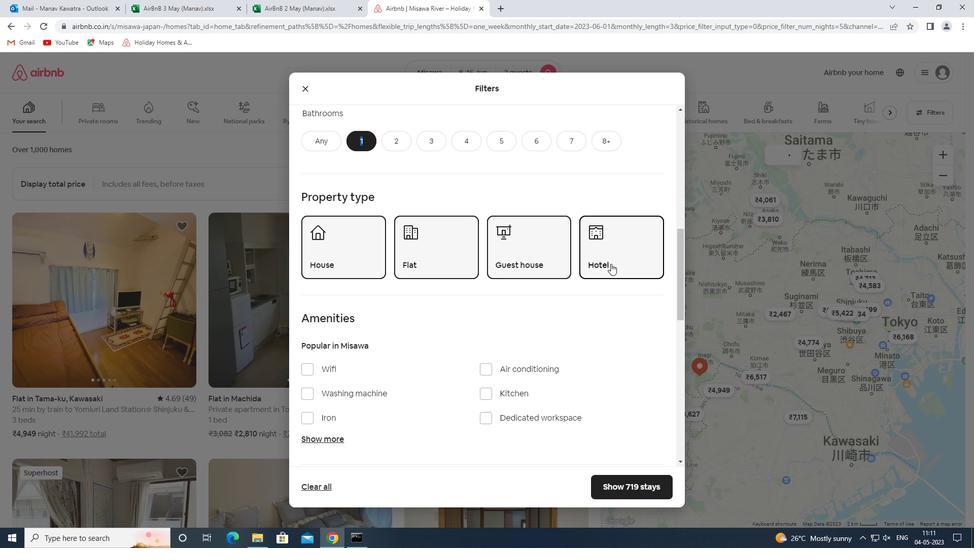 
Action: Mouse scrolled (609, 272) with delta (0, 0)
Screenshot: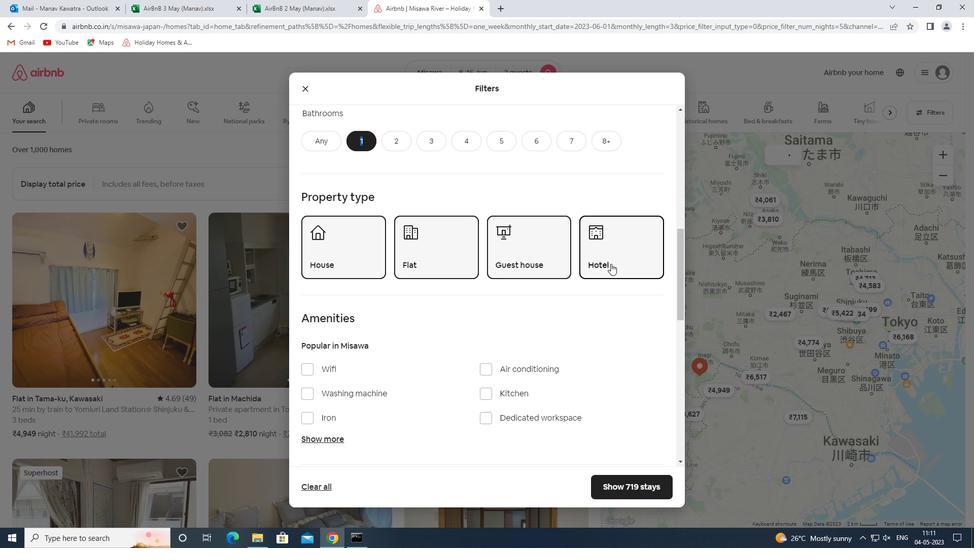 
Action: Mouse scrolled (609, 272) with delta (0, 0)
Screenshot: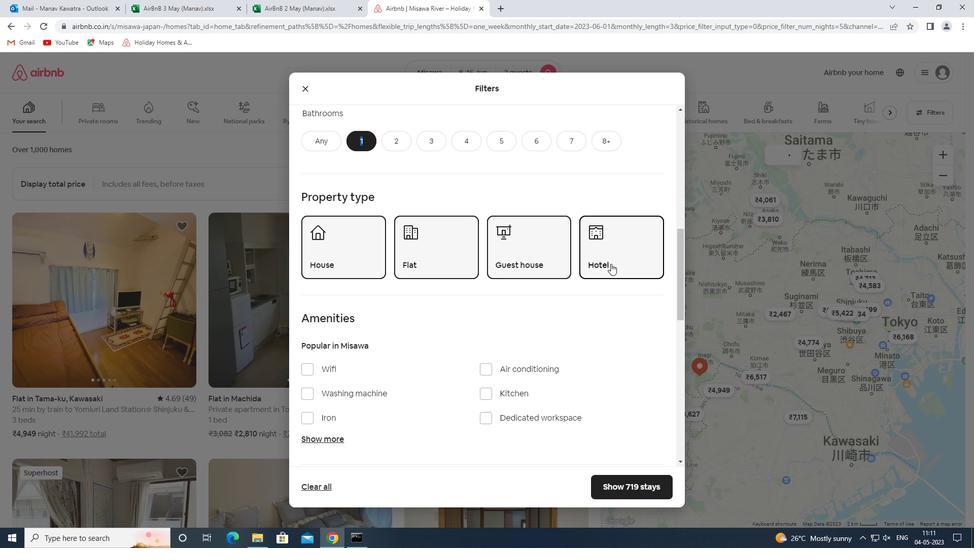 
Action: Mouse moved to (607, 276)
Screenshot: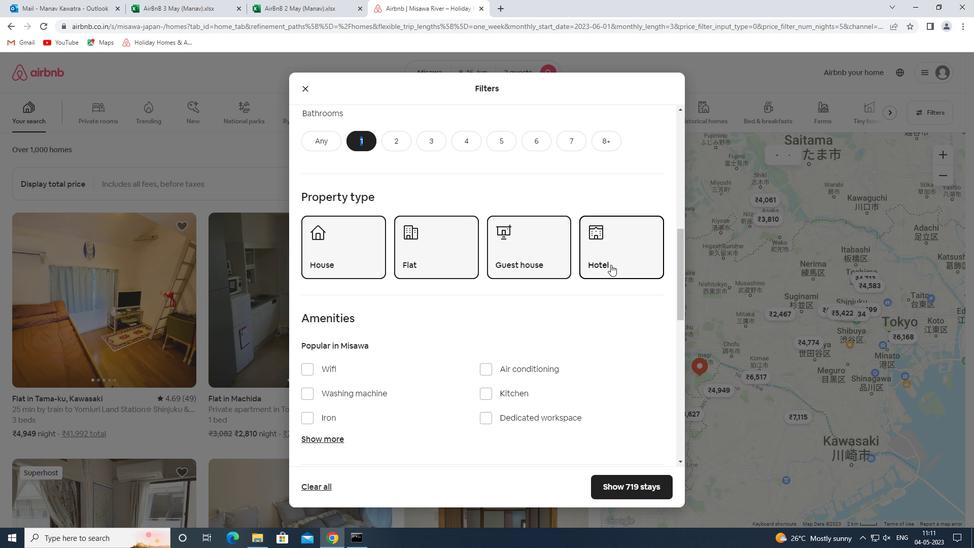 
Action: Mouse scrolled (607, 275) with delta (0, 0)
Screenshot: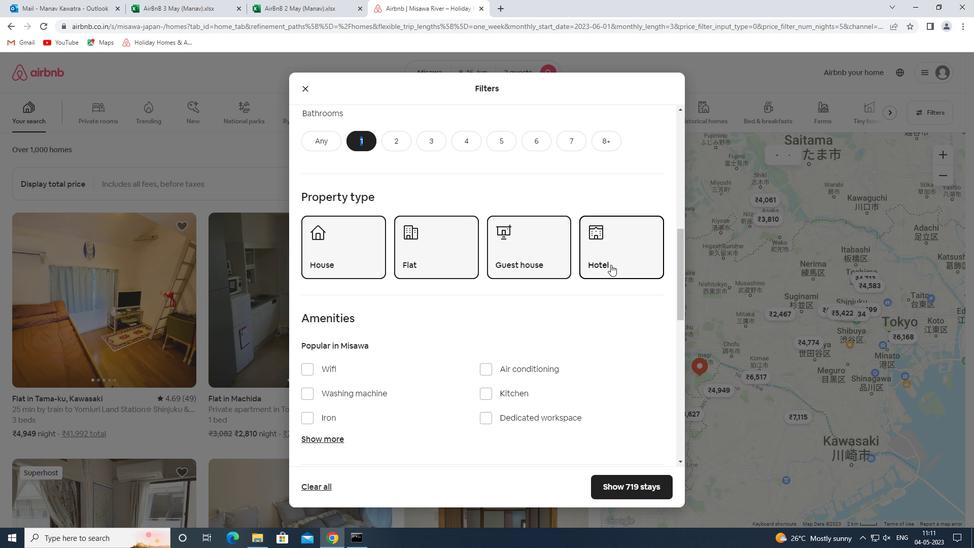 
Action: Mouse moved to (646, 202)
Screenshot: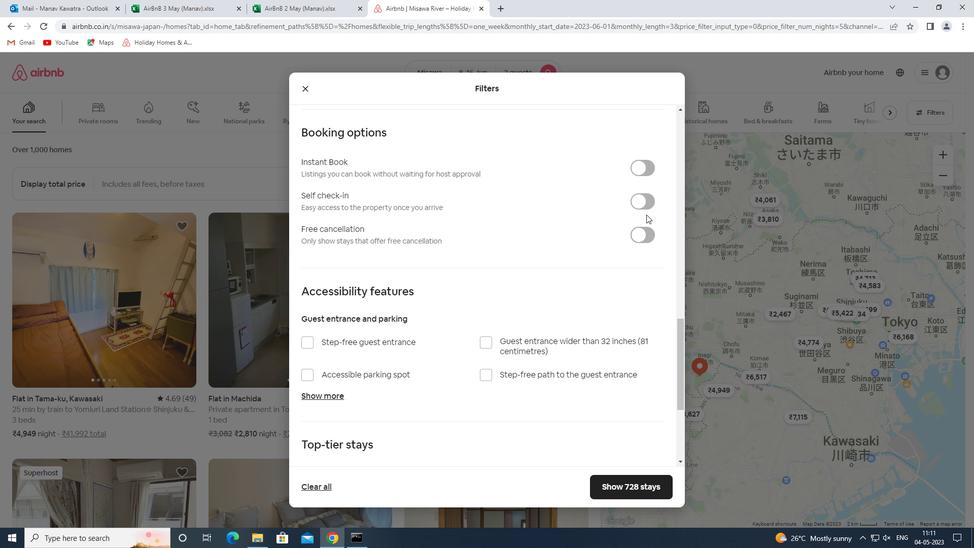 
Action: Mouse pressed left at (646, 202)
Screenshot: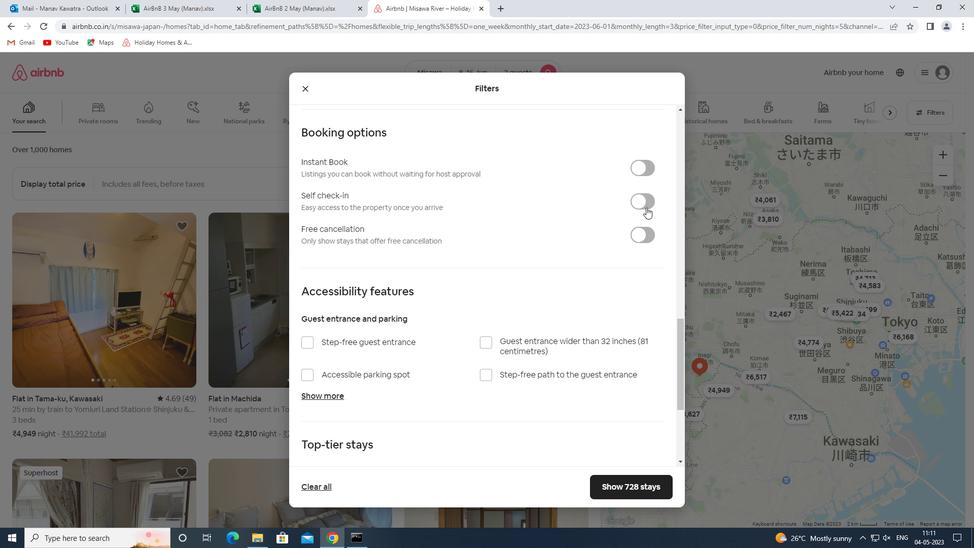 
Action: Mouse moved to (583, 304)
Screenshot: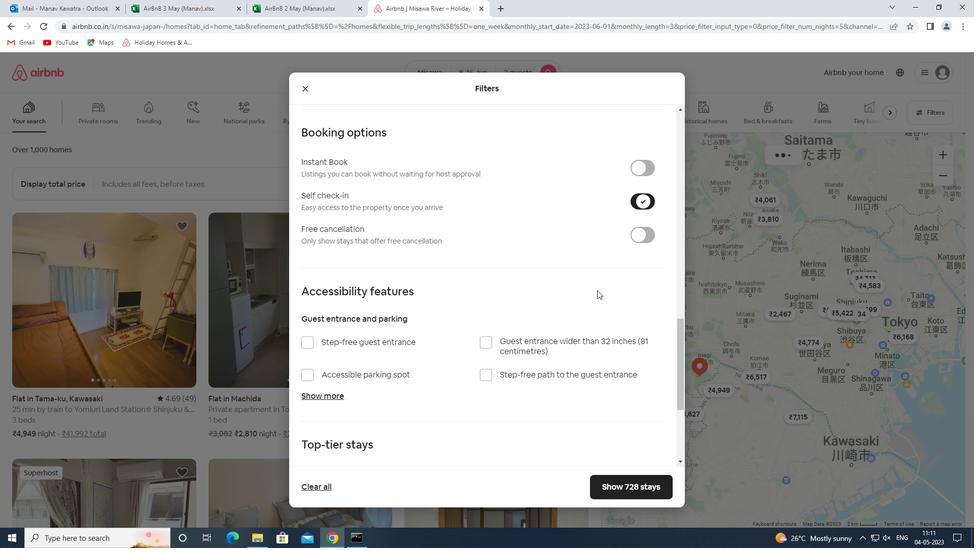 
Action: Mouse scrolled (583, 303) with delta (0, 0)
Screenshot: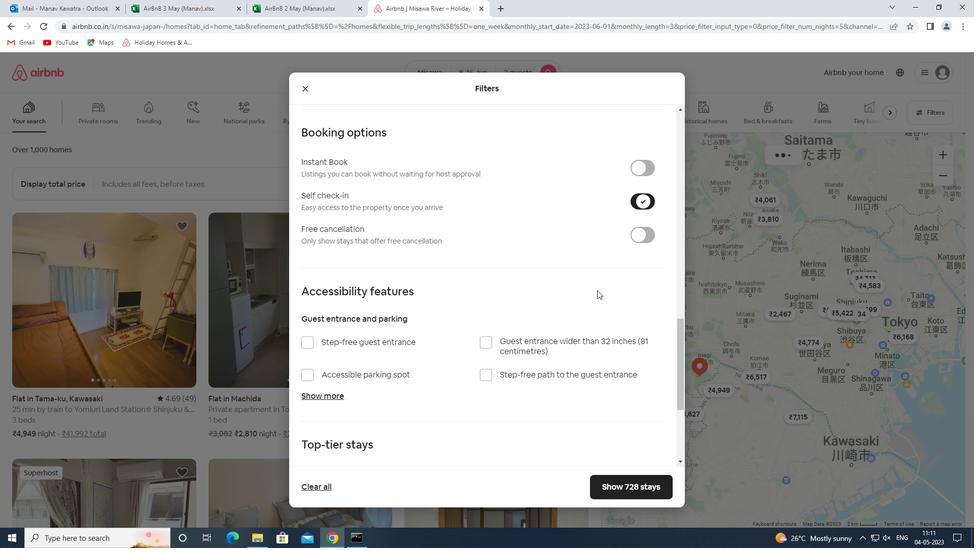 
Action: Mouse moved to (583, 305)
Screenshot: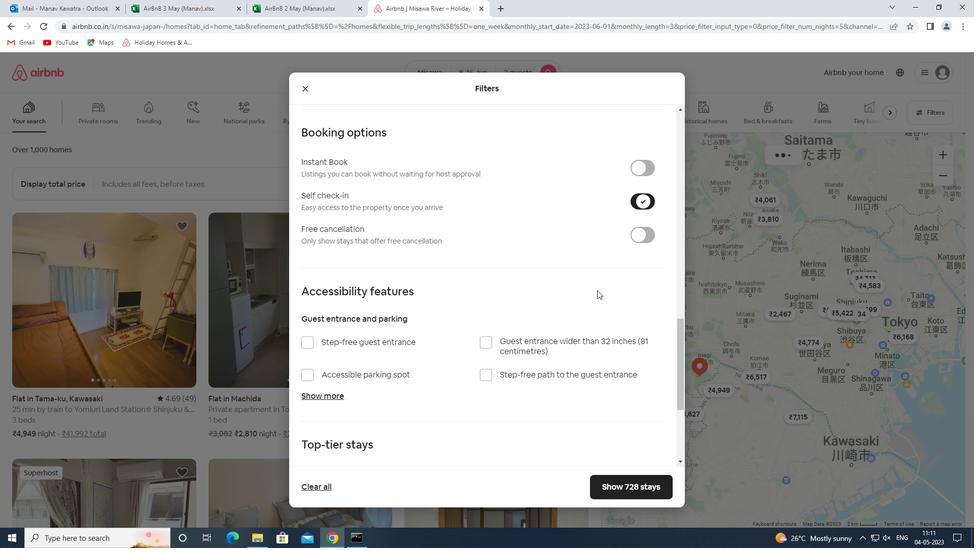 
Action: Mouse scrolled (583, 305) with delta (0, 0)
Screenshot: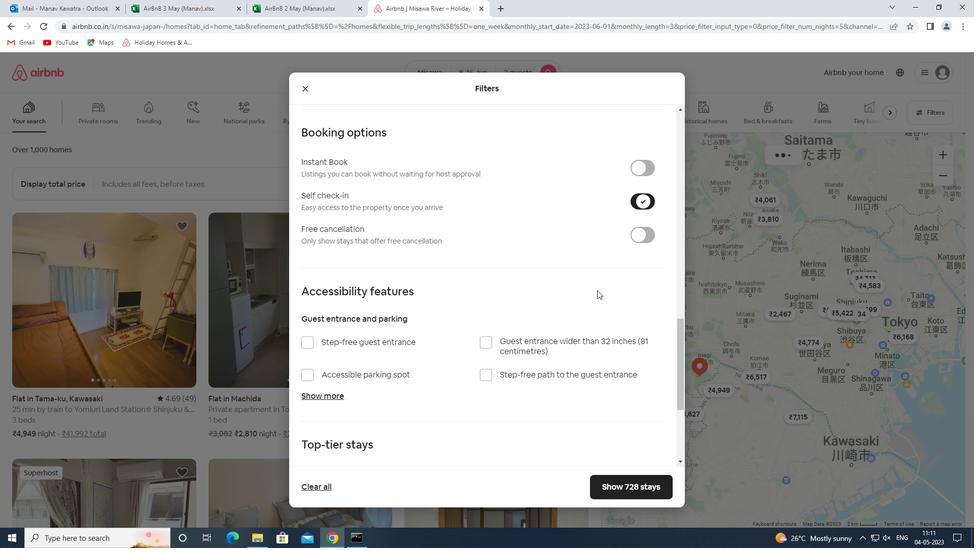 
Action: Mouse moved to (582, 306)
Screenshot: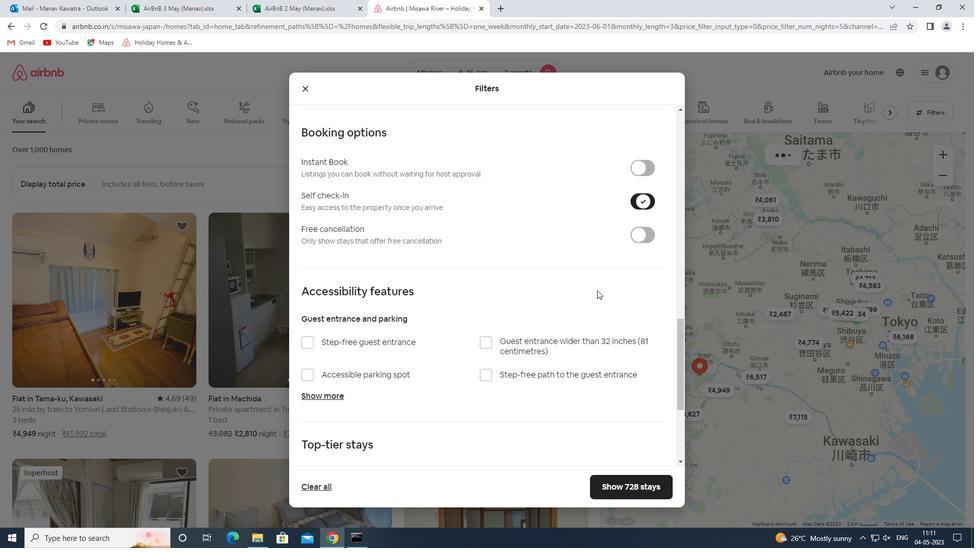 
Action: Mouse scrolled (582, 306) with delta (0, 0)
Screenshot: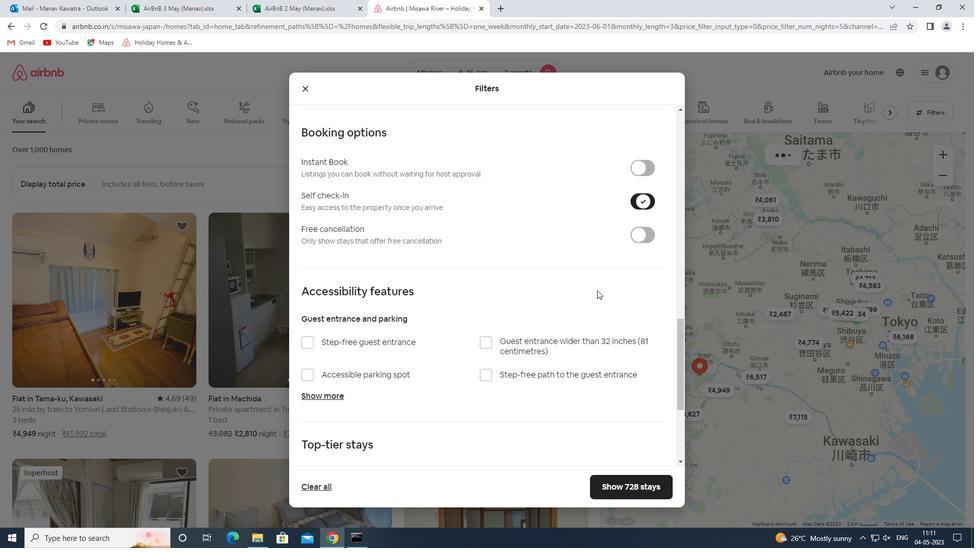 
Action: Mouse moved to (582, 307)
Screenshot: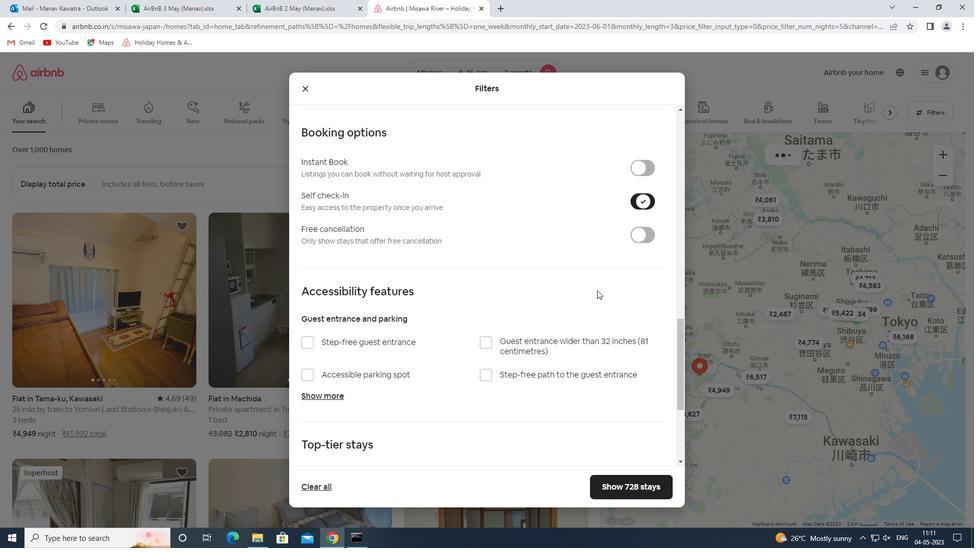 
Action: Mouse scrolled (582, 307) with delta (0, 0)
Screenshot: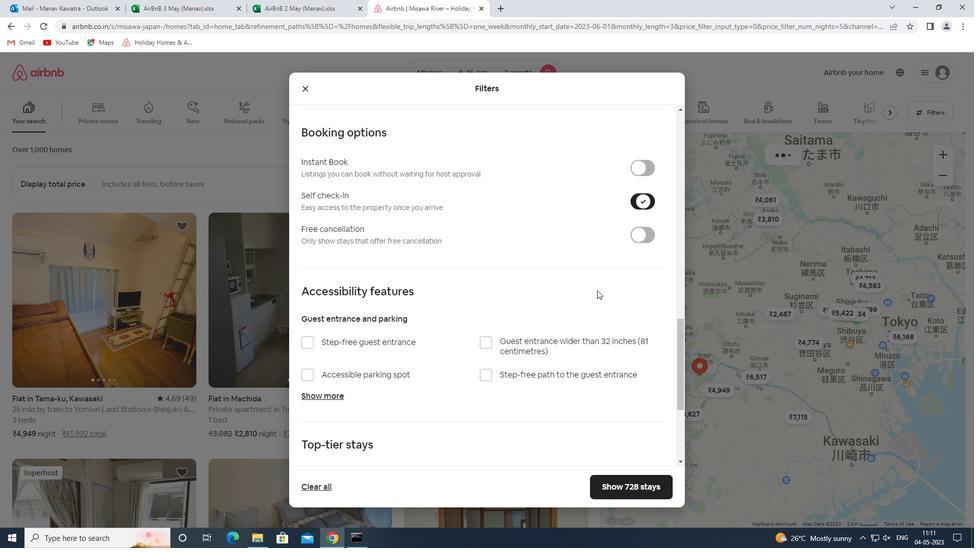 
Action: Mouse moved to (582, 307)
Screenshot: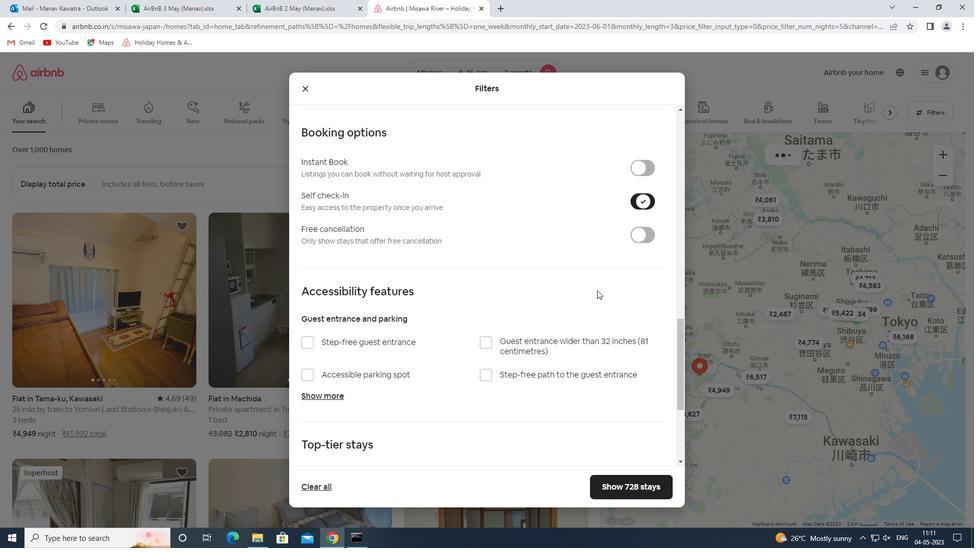
Action: Mouse scrolled (582, 307) with delta (0, 0)
Screenshot: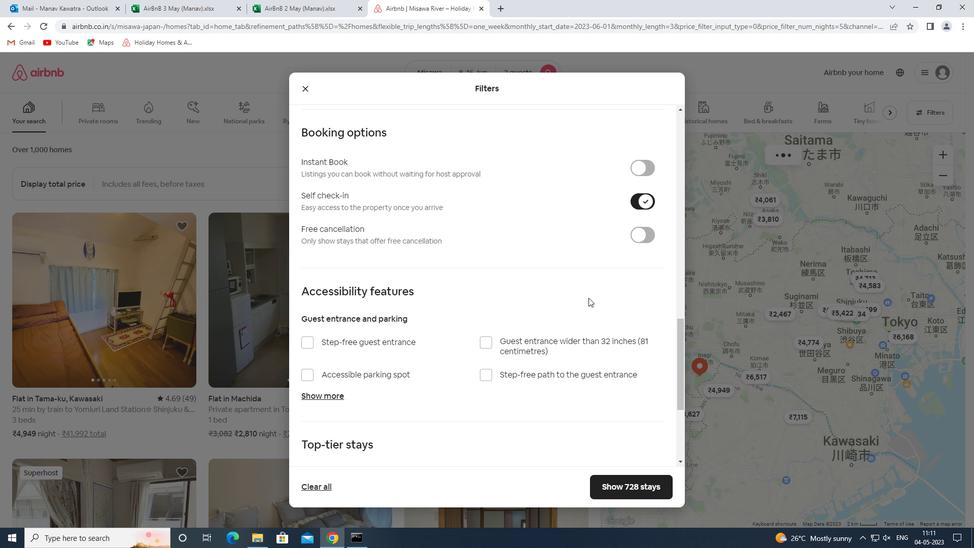 
Action: Mouse moved to (581, 310)
Screenshot: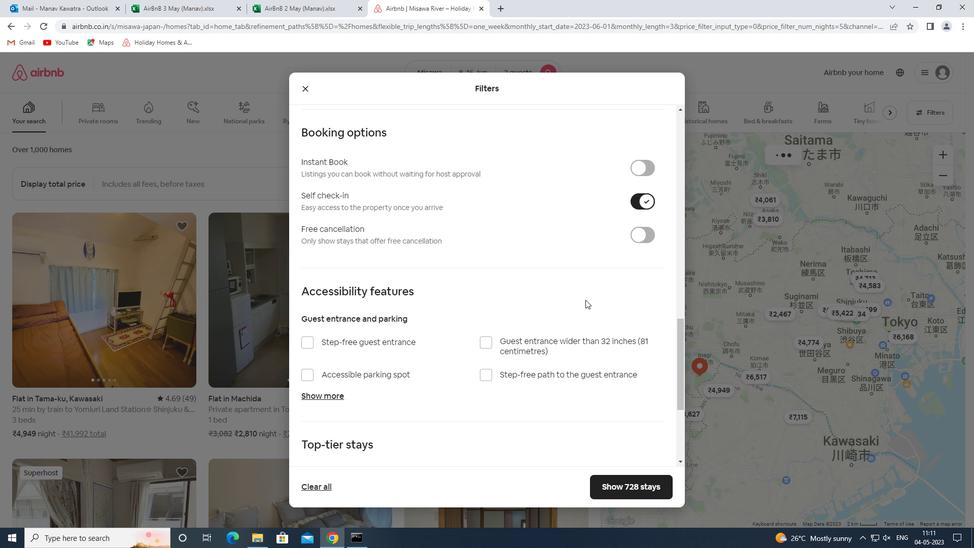 
Action: Mouse scrolled (581, 309) with delta (0, 0)
Screenshot: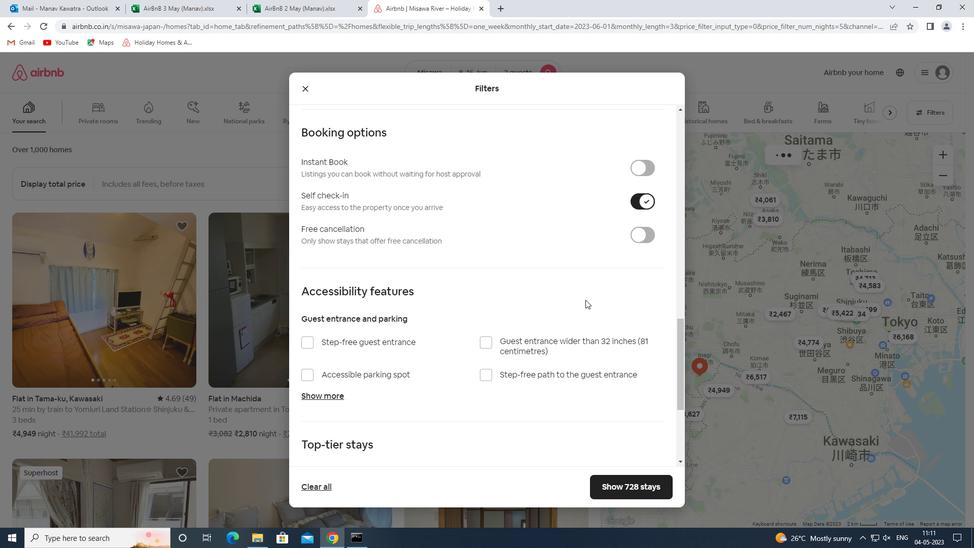 
Action: Mouse moved to (510, 367)
Screenshot: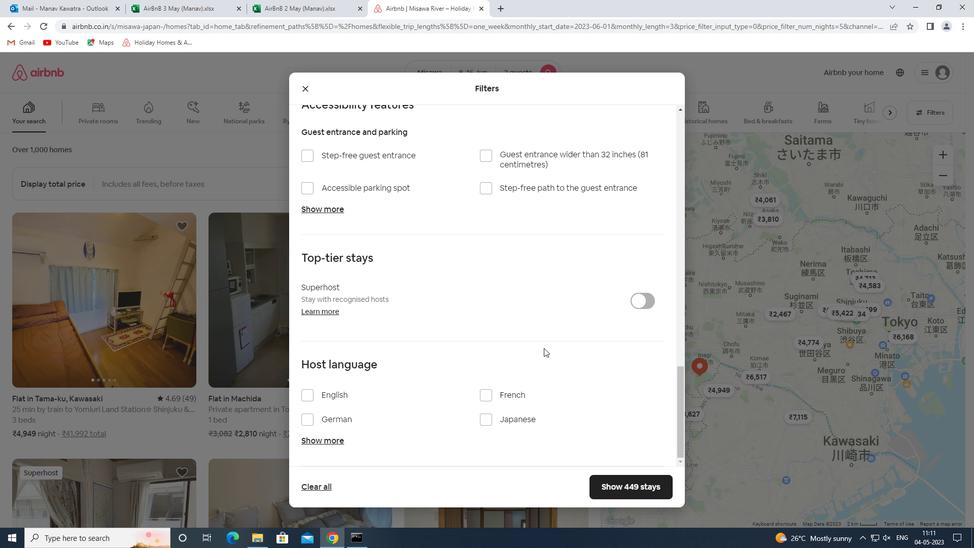 
Action: Mouse scrolled (510, 367) with delta (0, 0)
Screenshot: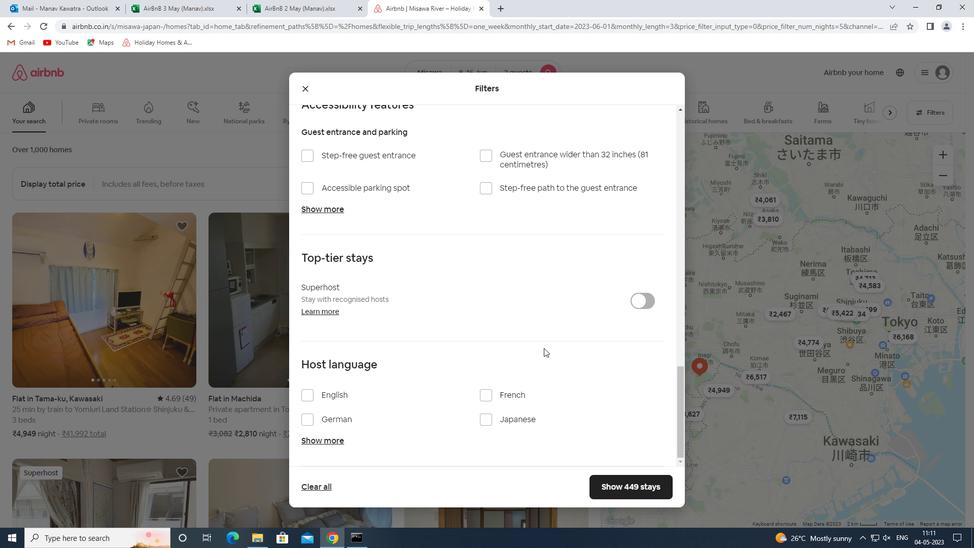 
Action: Mouse moved to (509, 367)
Screenshot: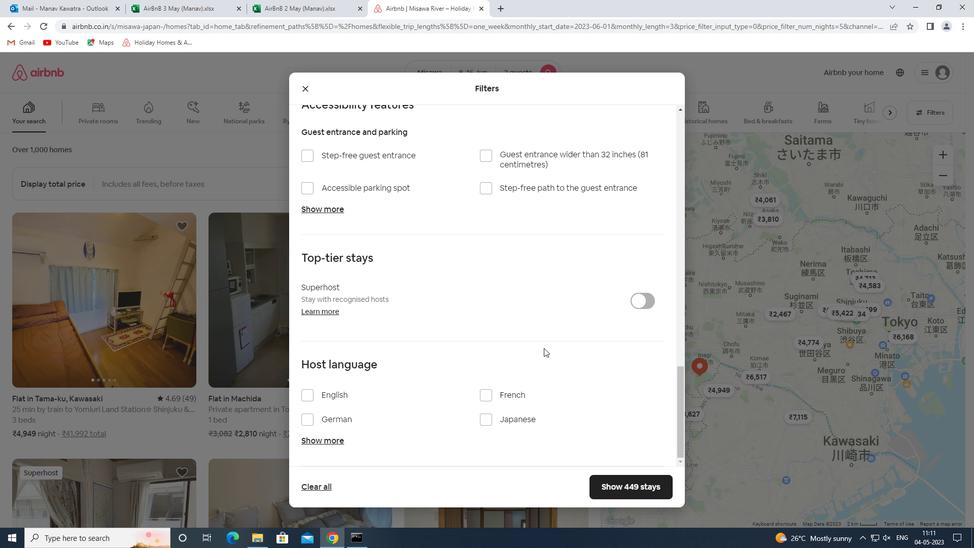 
Action: Mouse scrolled (509, 367) with delta (0, 0)
Screenshot: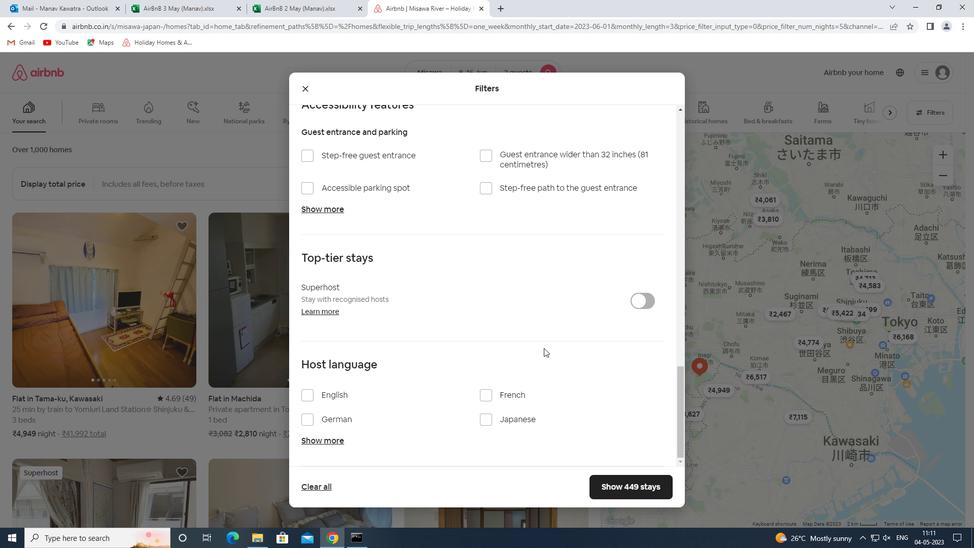 
Action: Mouse moved to (508, 367)
Screenshot: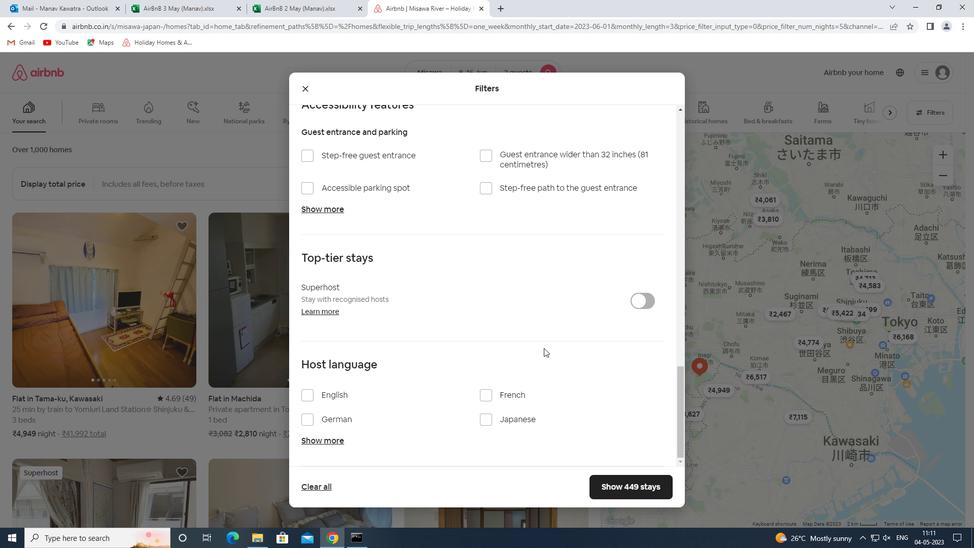 
Action: Mouse scrolled (508, 367) with delta (0, 0)
Screenshot: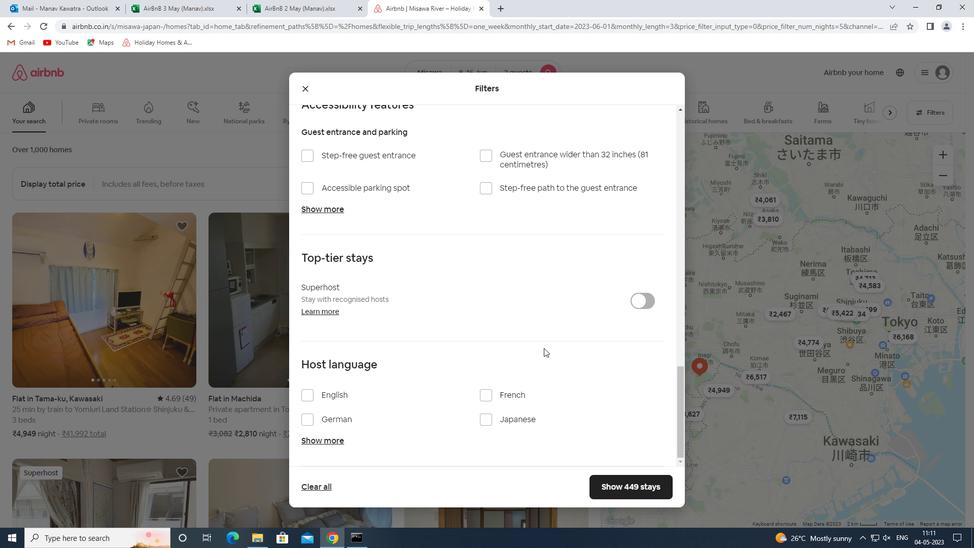 
Action: Mouse moved to (506, 367)
Screenshot: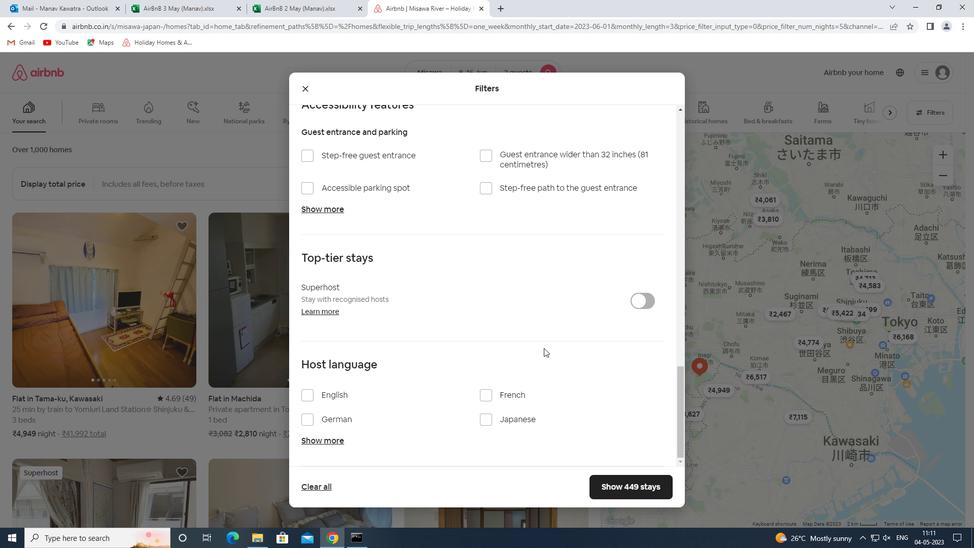 
Action: Mouse scrolled (506, 367) with delta (0, 0)
Screenshot: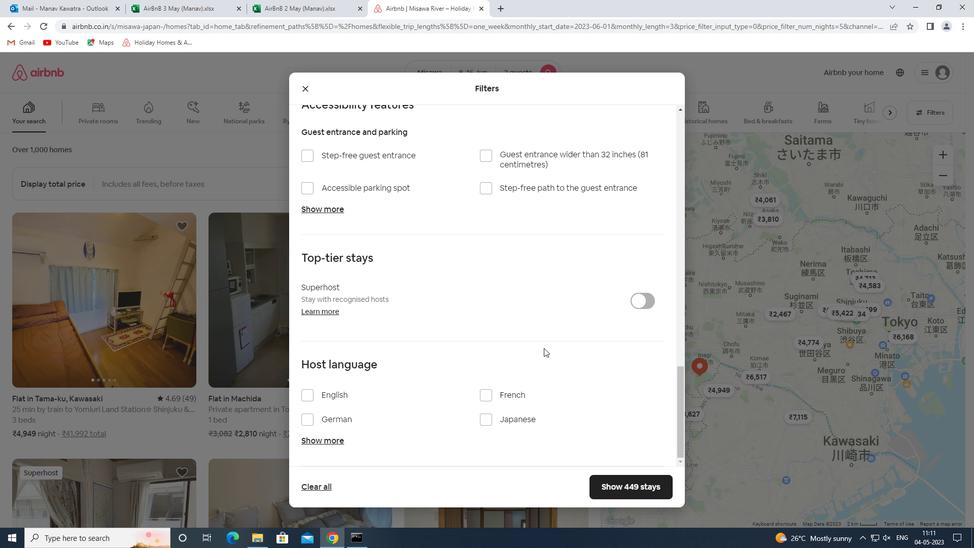 
Action: Mouse moved to (504, 367)
Screenshot: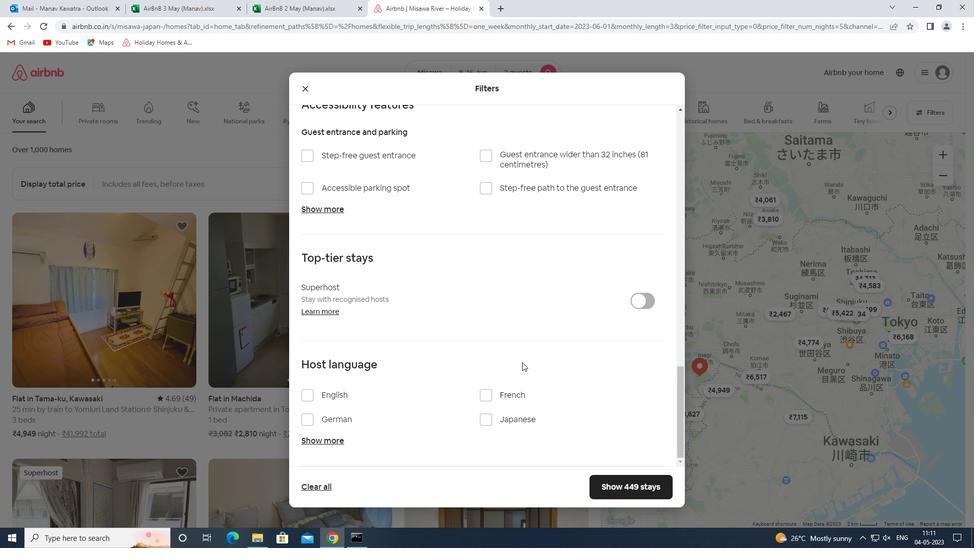 
Action: Mouse scrolled (504, 367) with delta (0, 0)
Screenshot: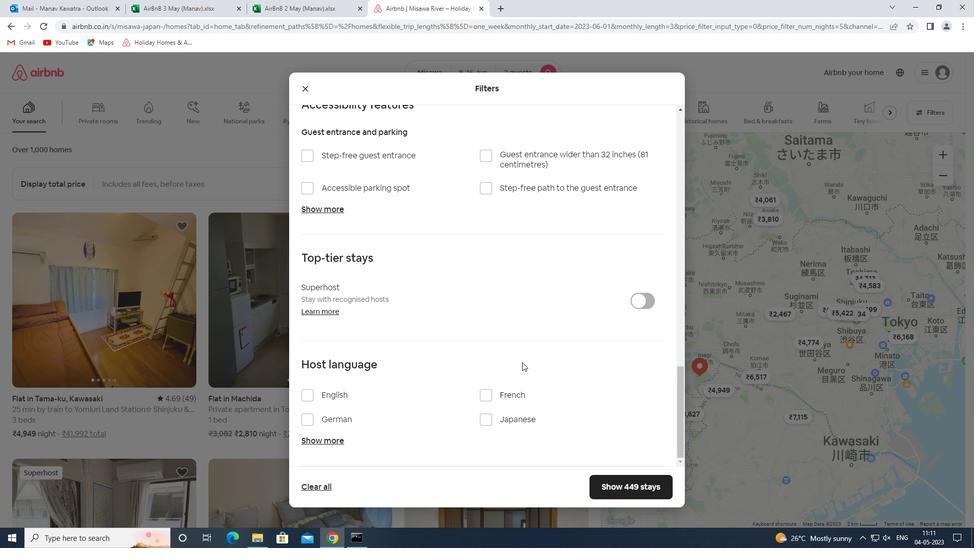 
Action: Mouse moved to (338, 396)
Screenshot: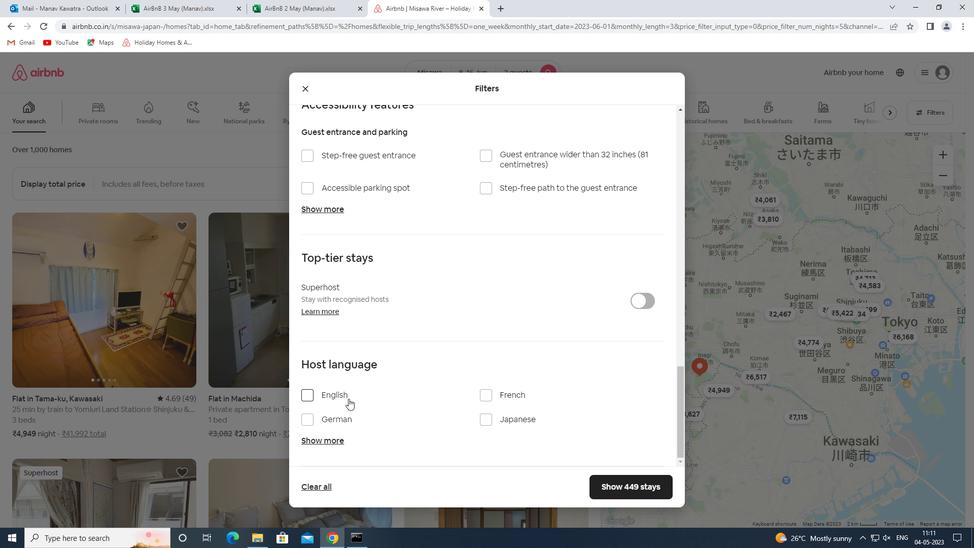 
Action: Mouse pressed left at (338, 396)
Screenshot: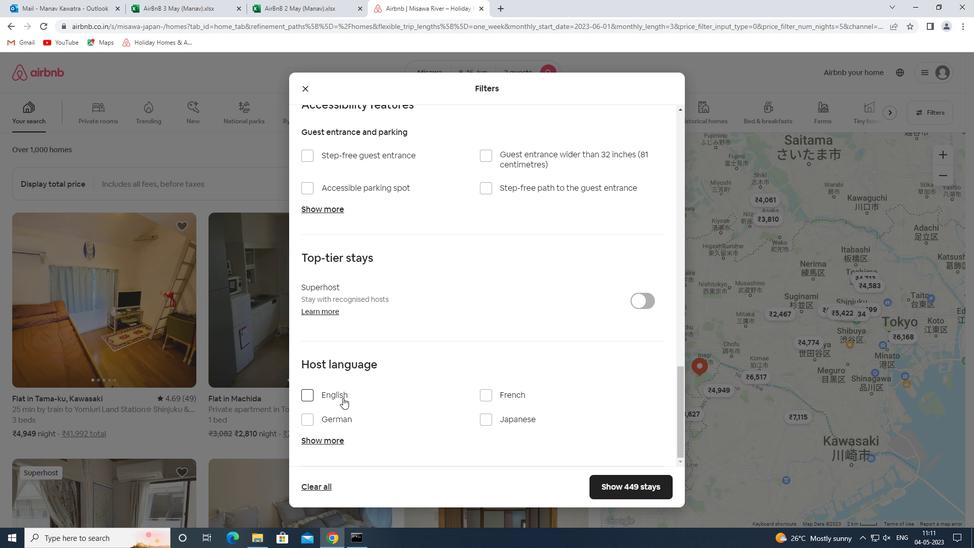 
Action: Mouse moved to (616, 484)
Screenshot: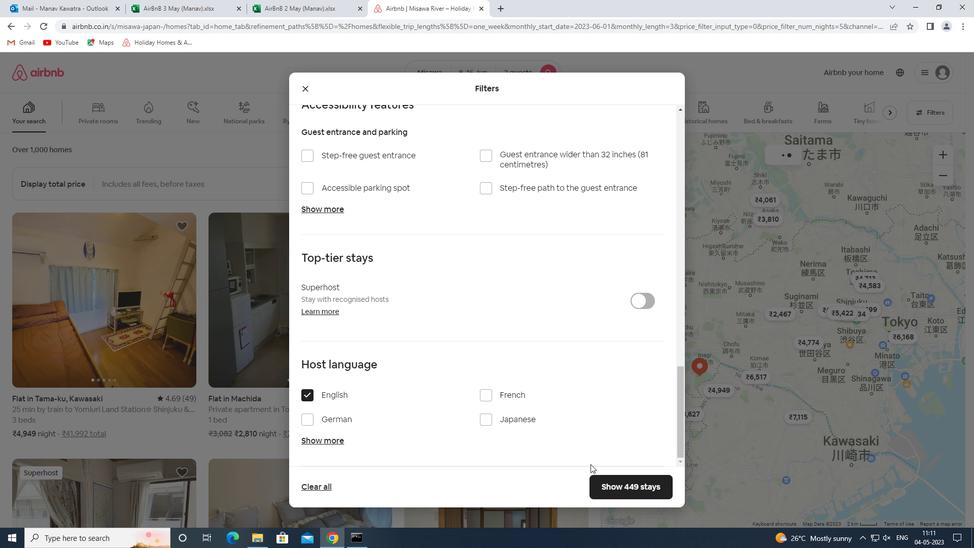 
Action: Mouse pressed left at (616, 484)
Screenshot: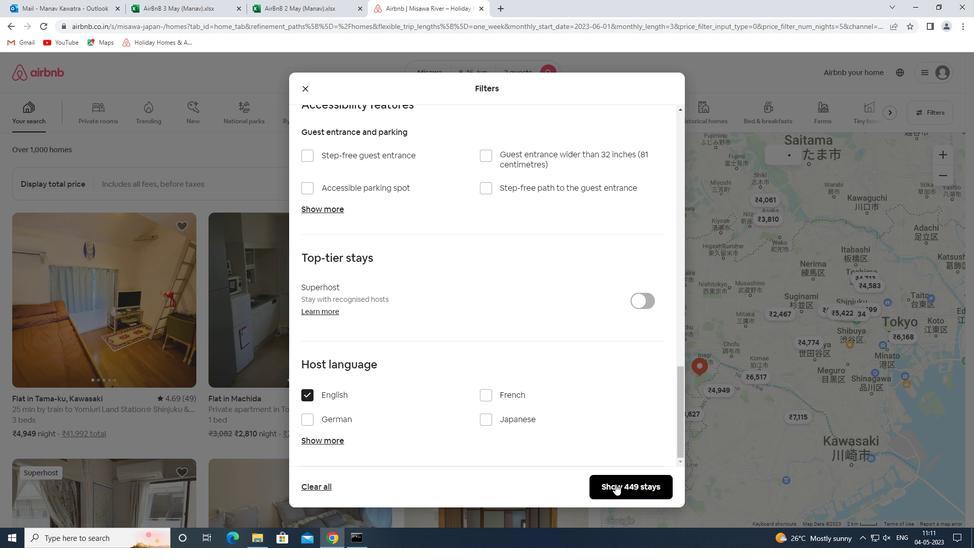 
